 Task: Look for space in Zhengjiatun, China from 9th August, 2023 to 12th August, 2023 for 1 adult in price range Rs.6000 to Rs.15000. Place can be entire place with 1  bedroom having 1 bed and 1 bathroom. Property type can be house, flat, guest house. Amenities needed are: wifi. Booking option can be shelf check-in. Required host language is Chinese (Simplified).
Action: Mouse moved to (587, 81)
Screenshot: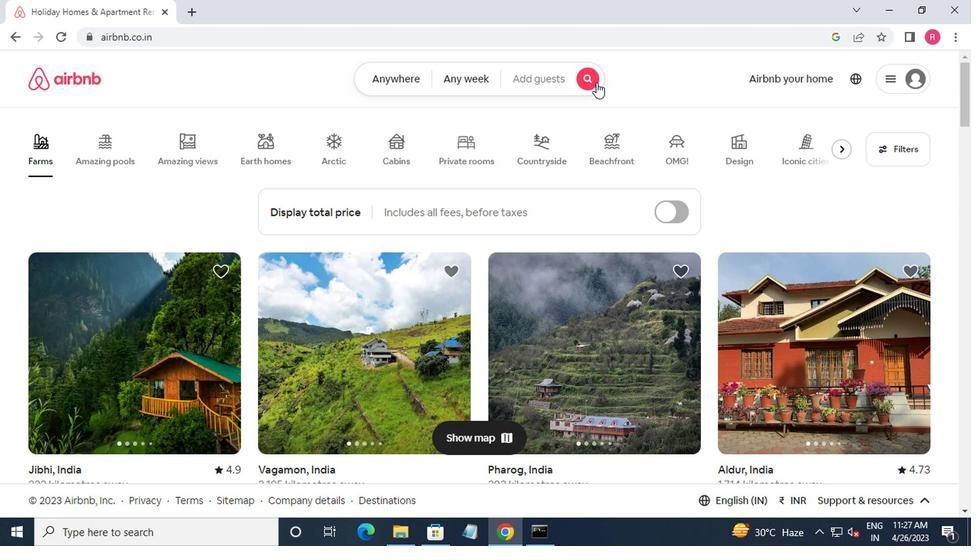 
Action: Mouse pressed left at (587, 81)
Screenshot: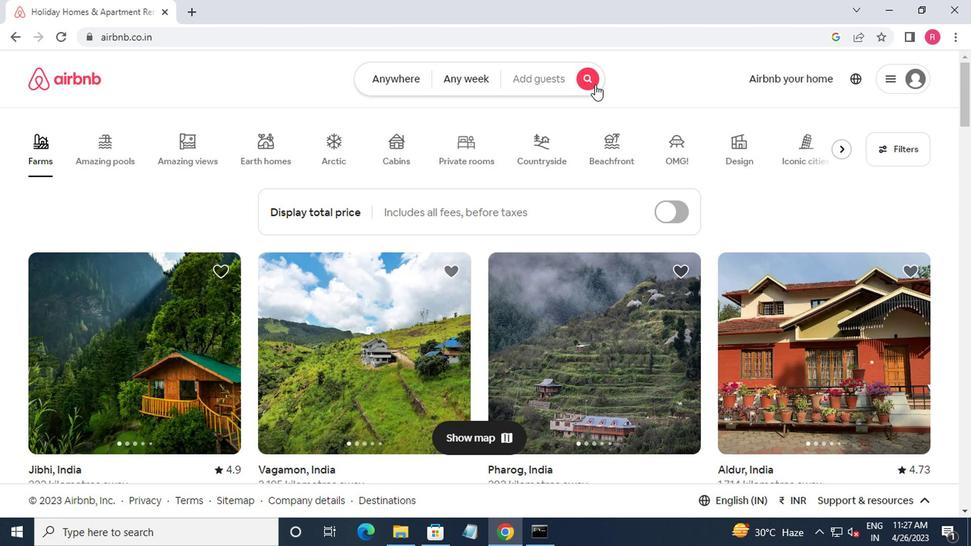 
Action: Mouse moved to (351, 128)
Screenshot: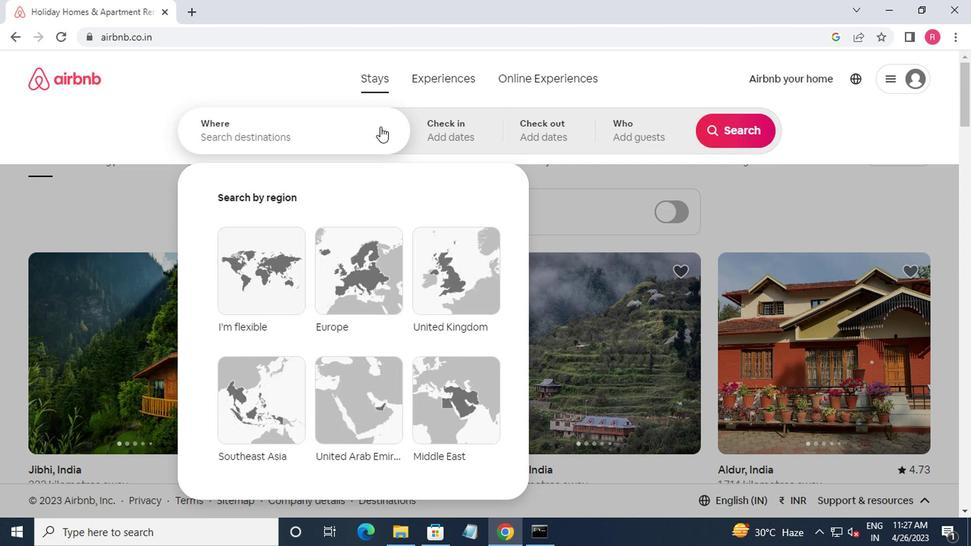 
Action: Mouse pressed left at (351, 128)
Screenshot: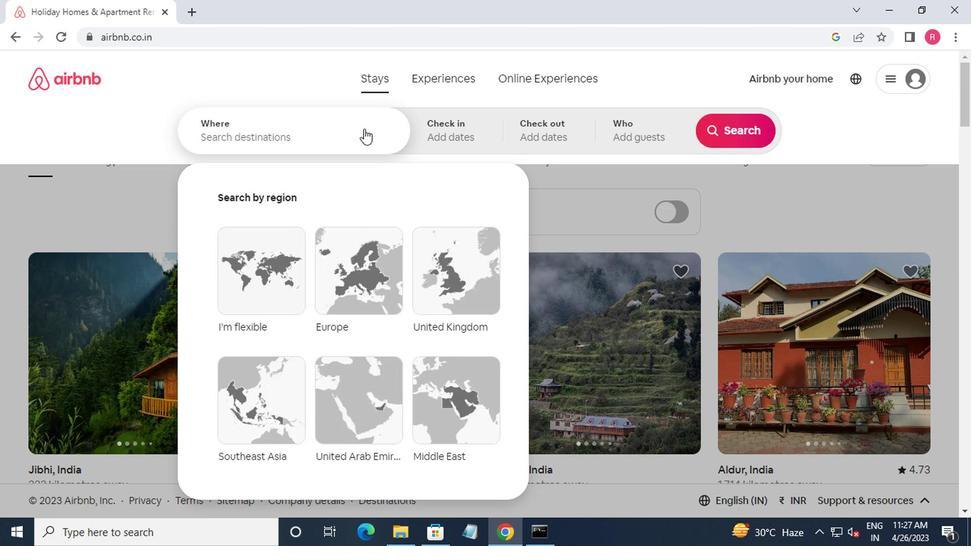 
Action: Mouse moved to (343, 133)
Screenshot: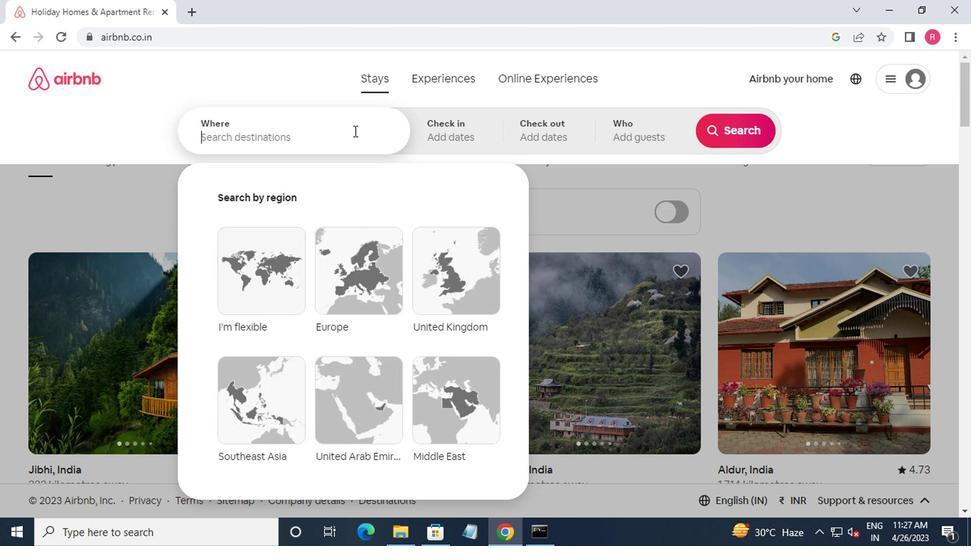 
Action: Key pressed <Key.shift><Key.shift>ZHENGJIATUN,CHINA<Key.enter>
Screenshot: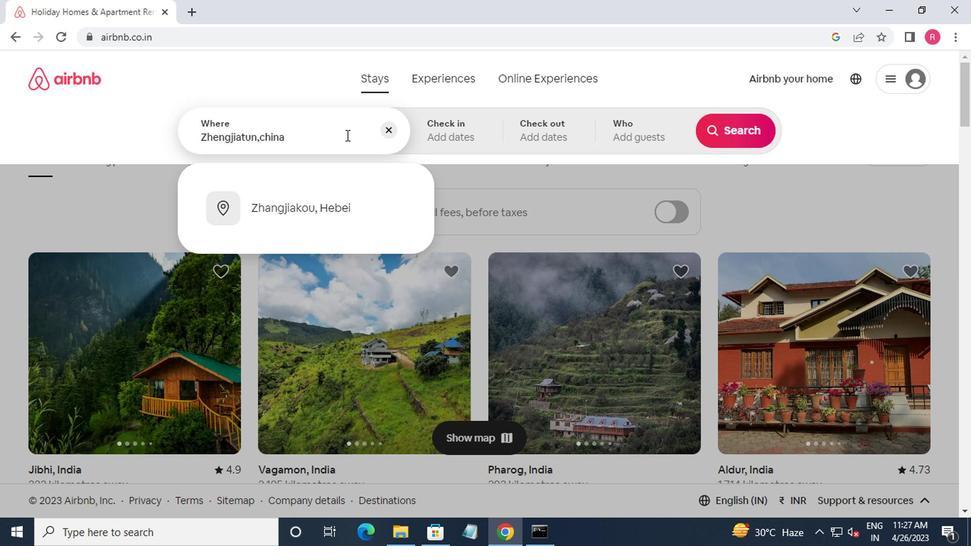 
Action: Mouse moved to (720, 243)
Screenshot: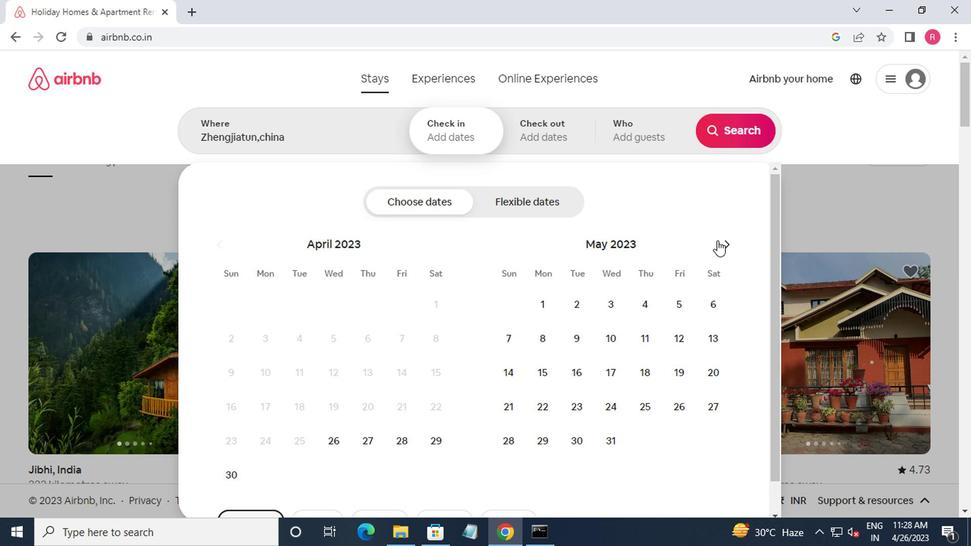 
Action: Mouse pressed left at (720, 243)
Screenshot: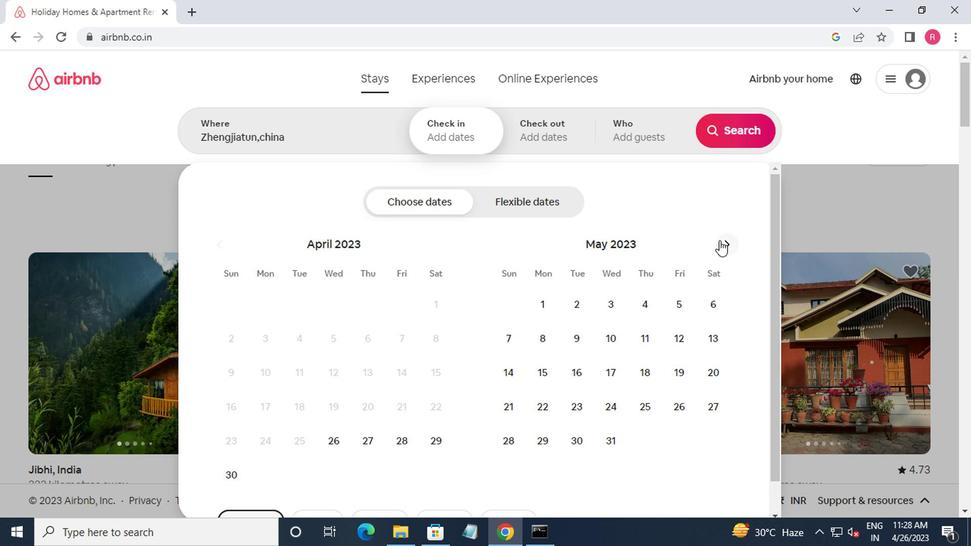 
Action: Mouse moved to (720, 243)
Screenshot: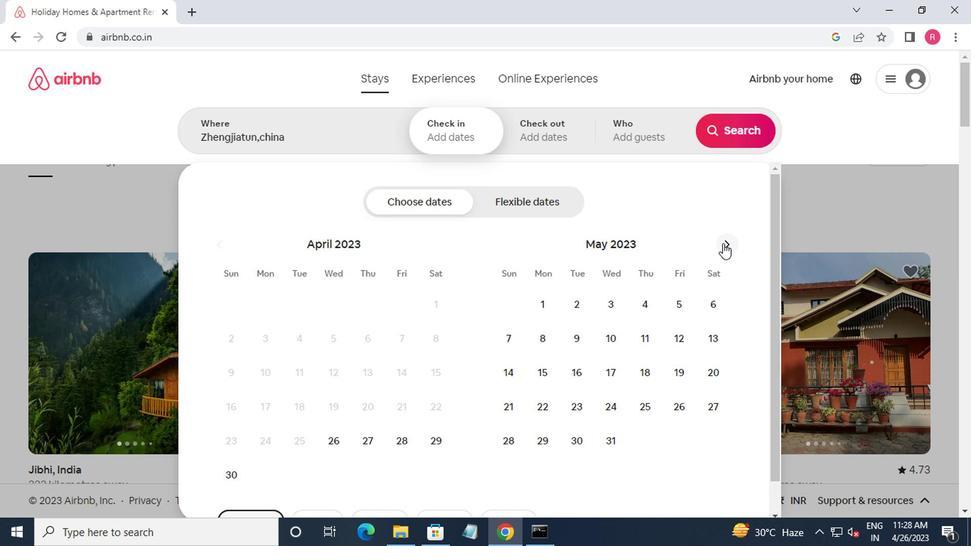 
Action: Mouse pressed left at (720, 243)
Screenshot: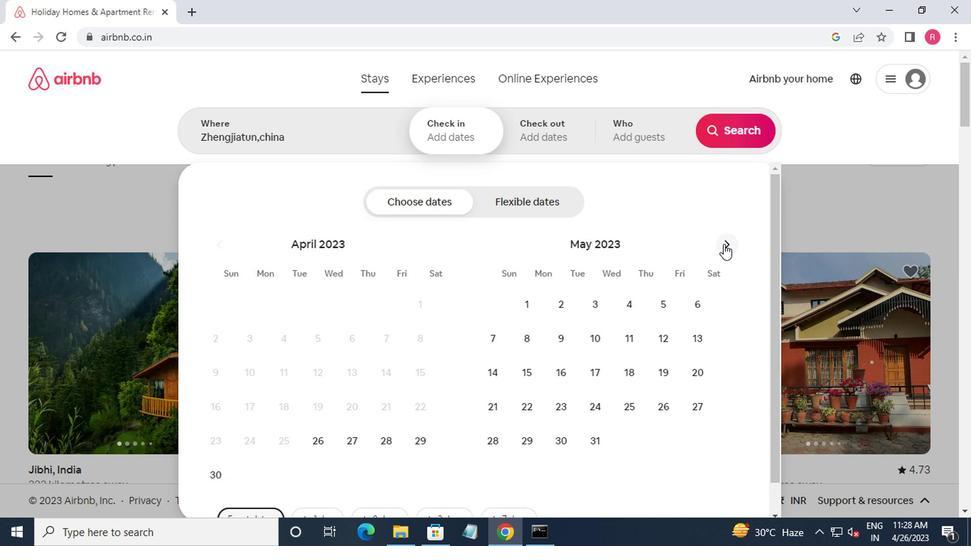 
Action: Mouse pressed left at (720, 243)
Screenshot: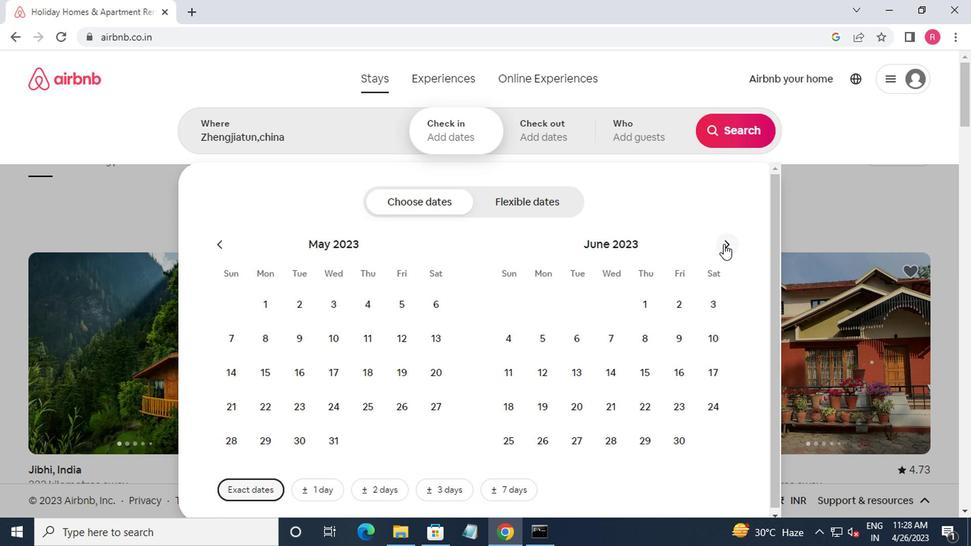 
Action: Mouse moved to (612, 338)
Screenshot: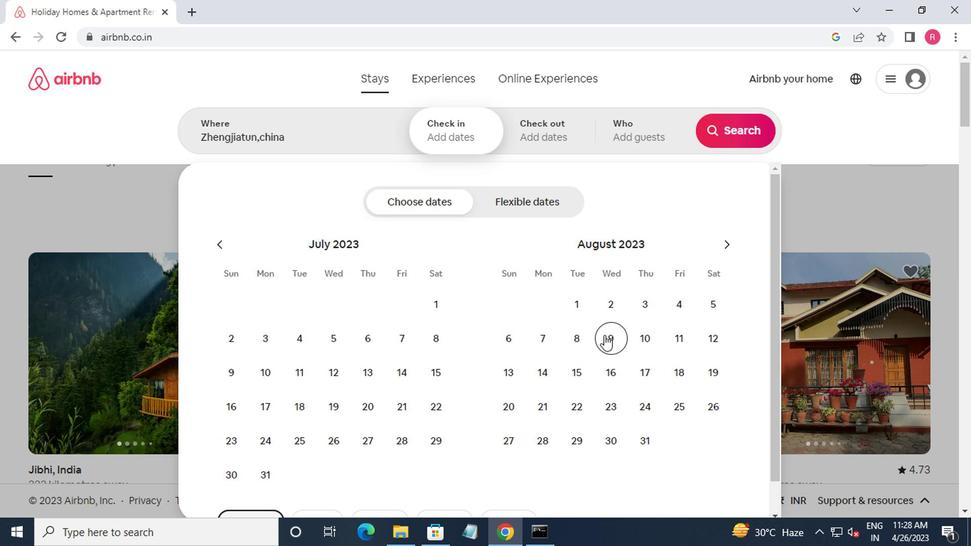 
Action: Mouse pressed left at (612, 338)
Screenshot: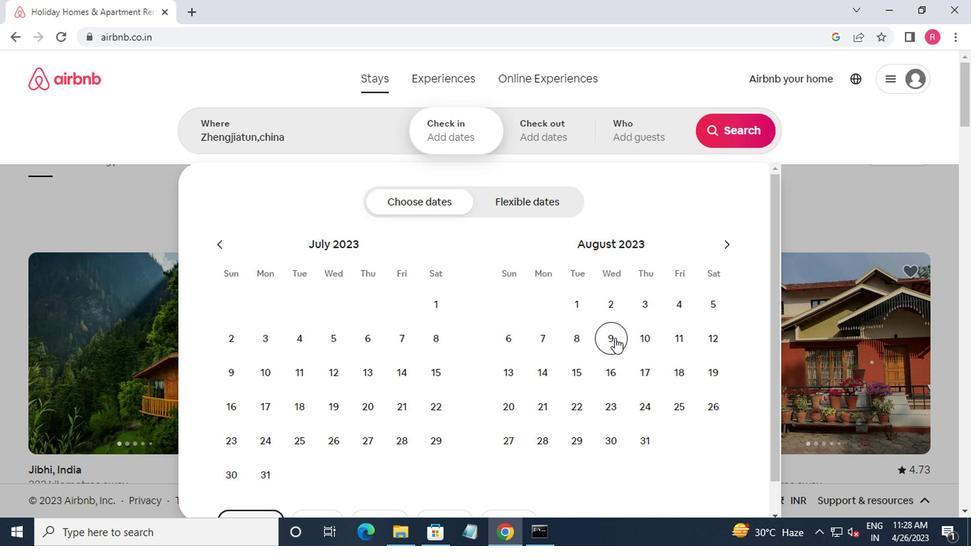 
Action: Mouse moved to (715, 347)
Screenshot: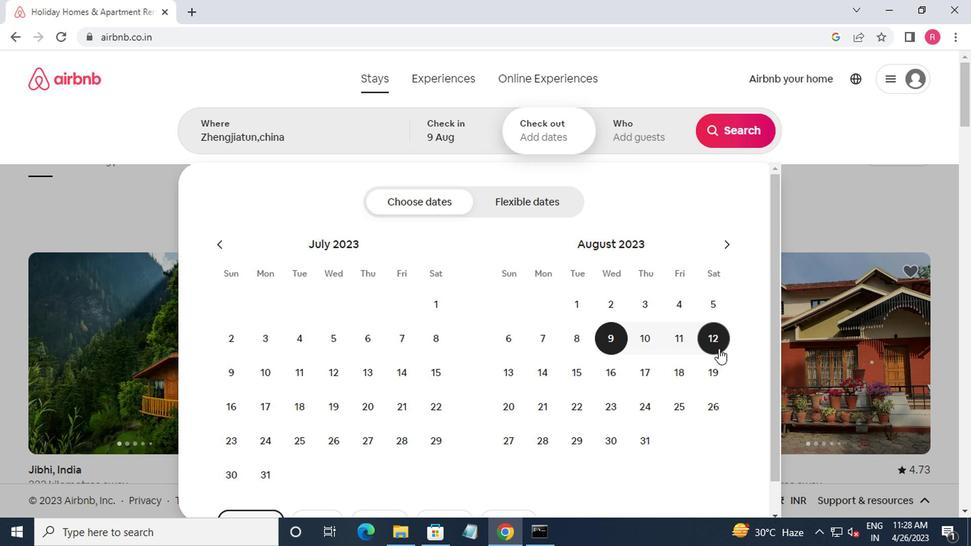
Action: Mouse pressed left at (715, 347)
Screenshot: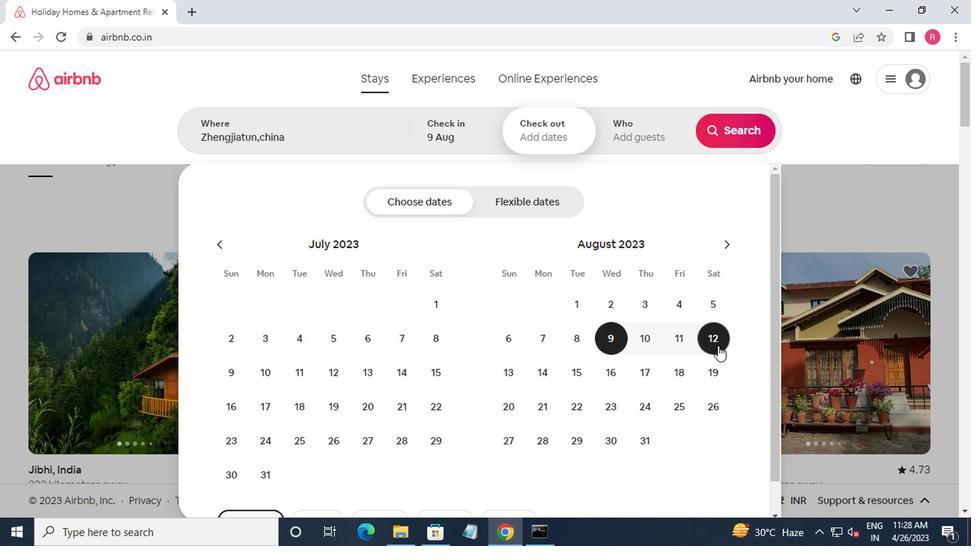 
Action: Mouse moved to (644, 144)
Screenshot: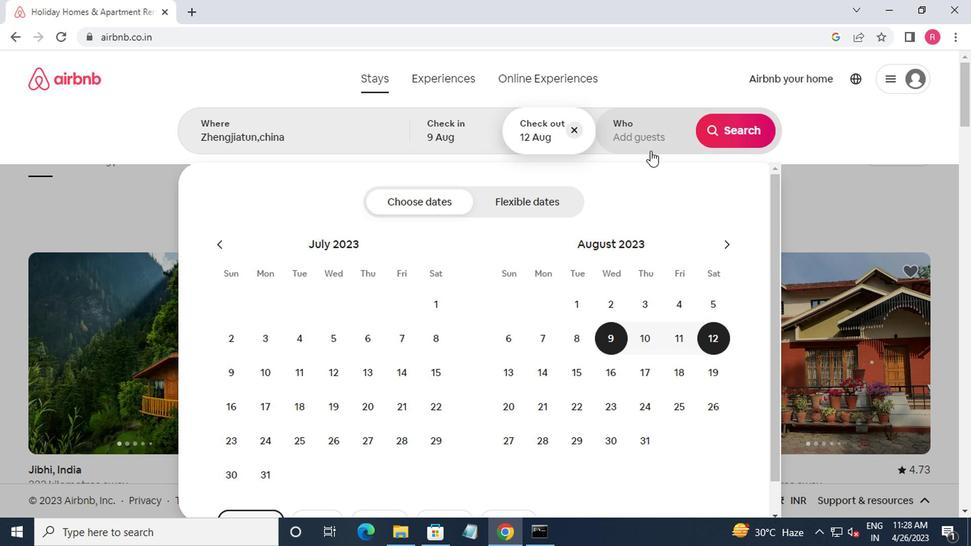 
Action: Mouse pressed left at (644, 144)
Screenshot: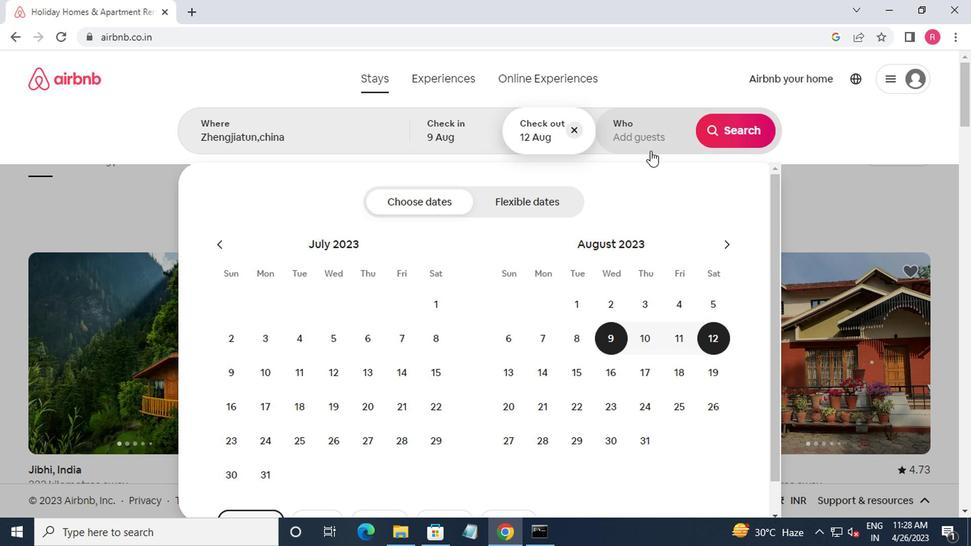 
Action: Mouse moved to (734, 214)
Screenshot: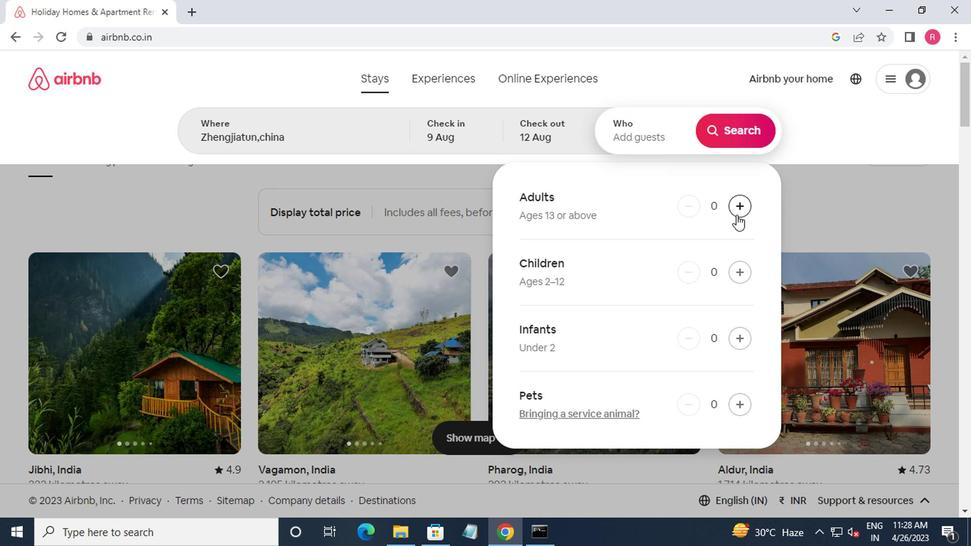 
Action: Mouse pressed left at (734, 214)
Screenshot: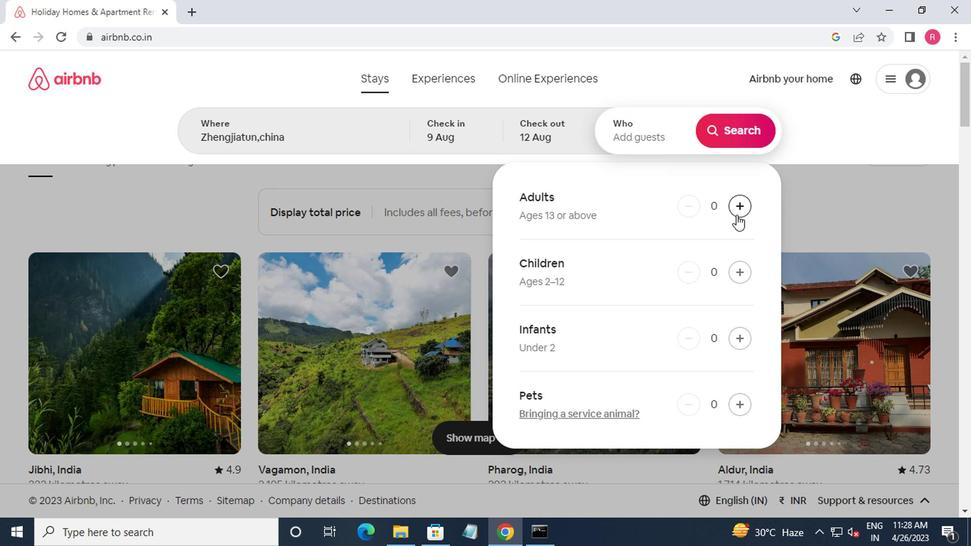 
Action: Mouse moved to (728, 130)
Screenshot: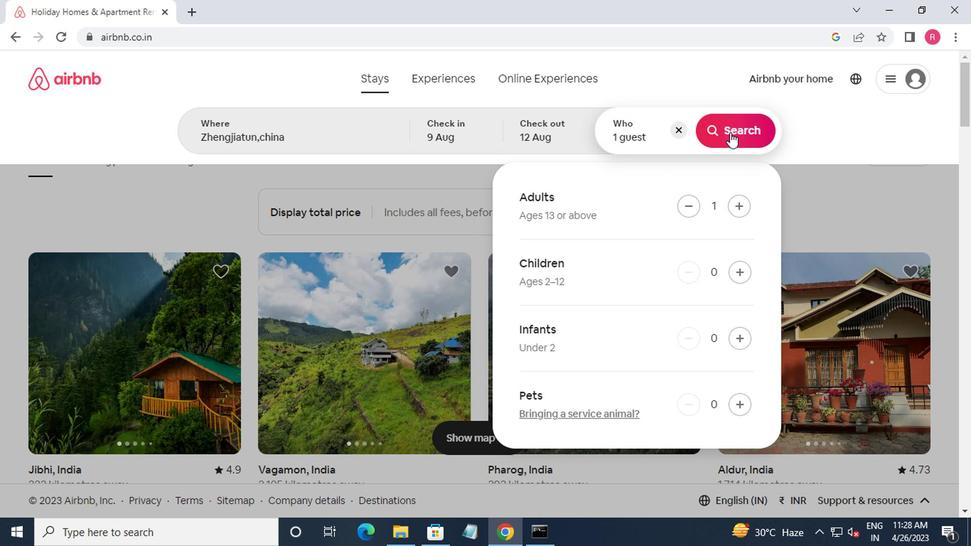 
Action: Mouse pressed left at (728, 130)
Screenshot: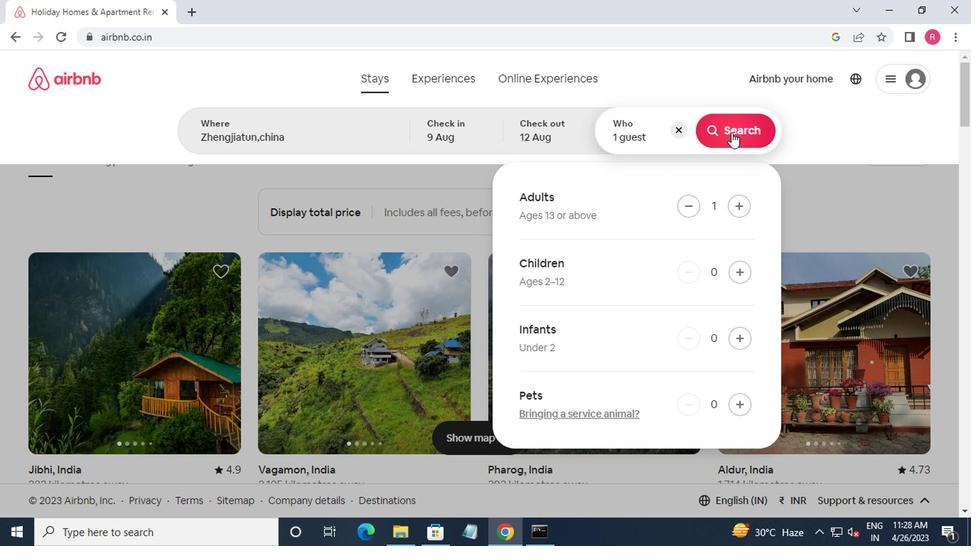 
Action: Mouse moved to (884, 137)
Screenshot: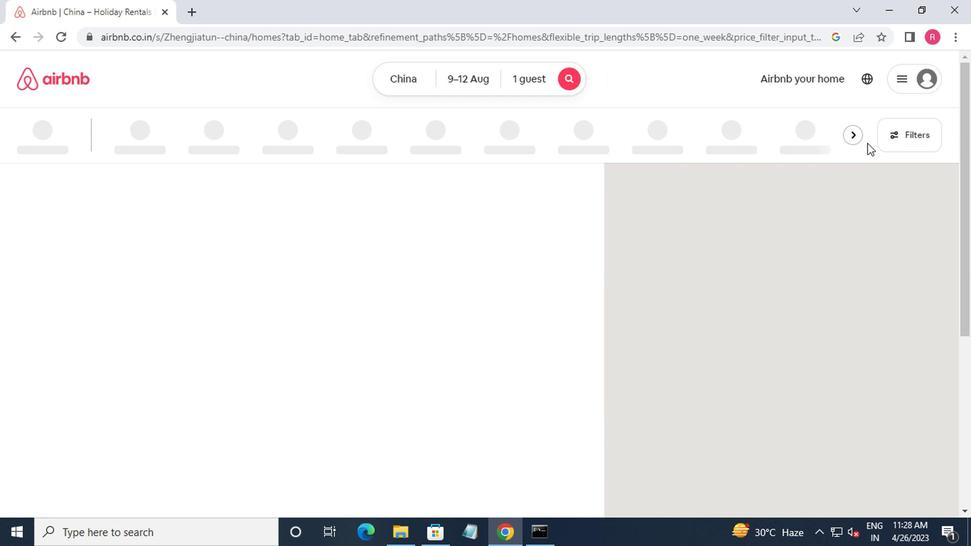 
Action: Mouse pressed left at (884, 137)
Screenshot: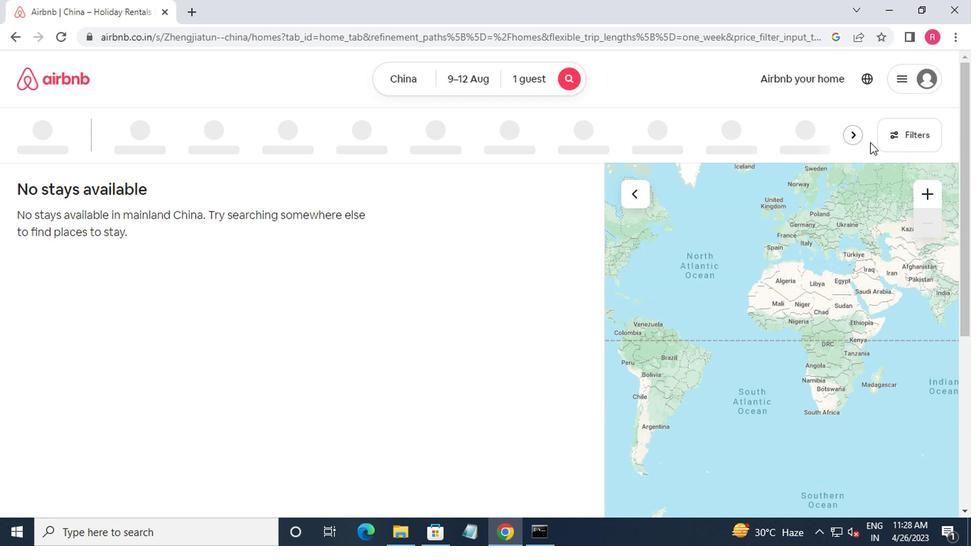 
Action: Mouse moved to (389, 215)
Screenshot: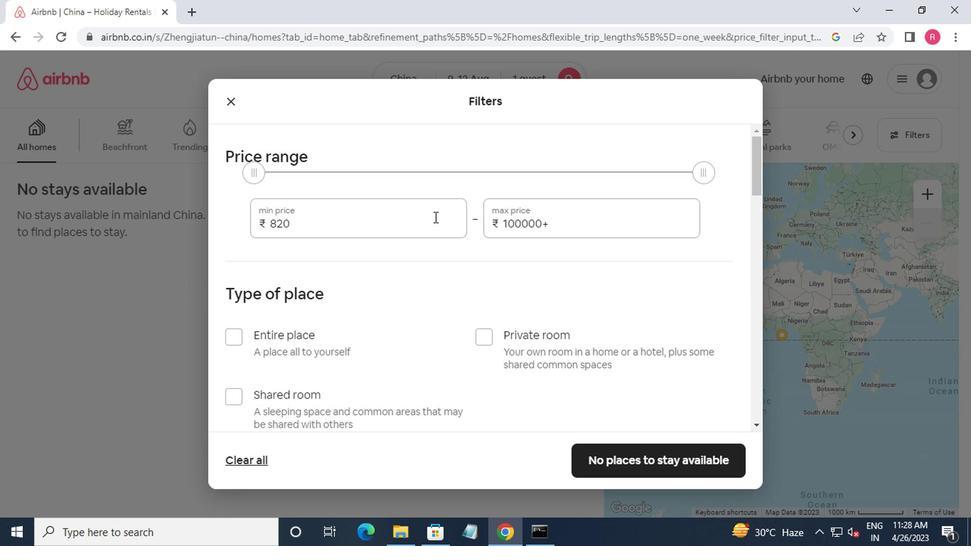 
Action: Mouse pressed left at (389, 215)
Screenshot: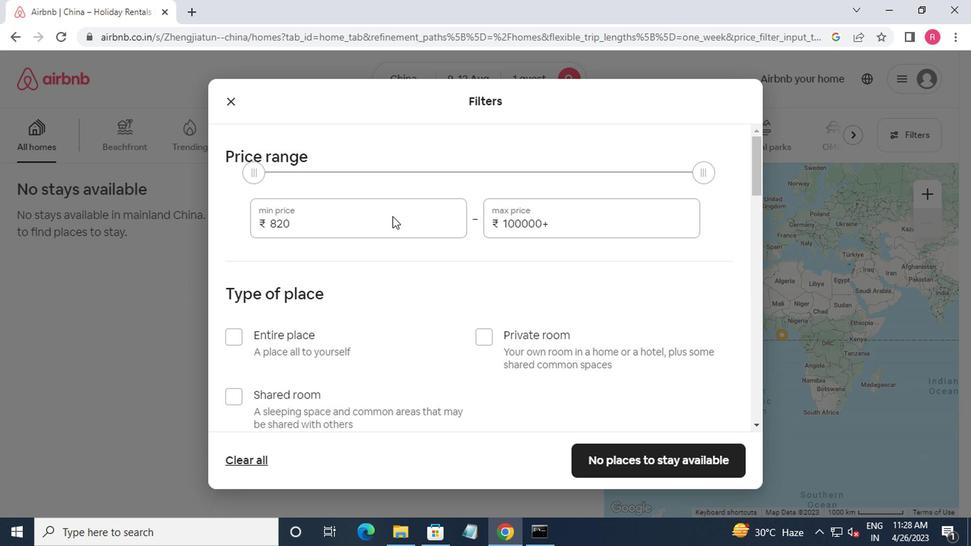 
Action: Mouse moved to (389, 215)
Screenshot: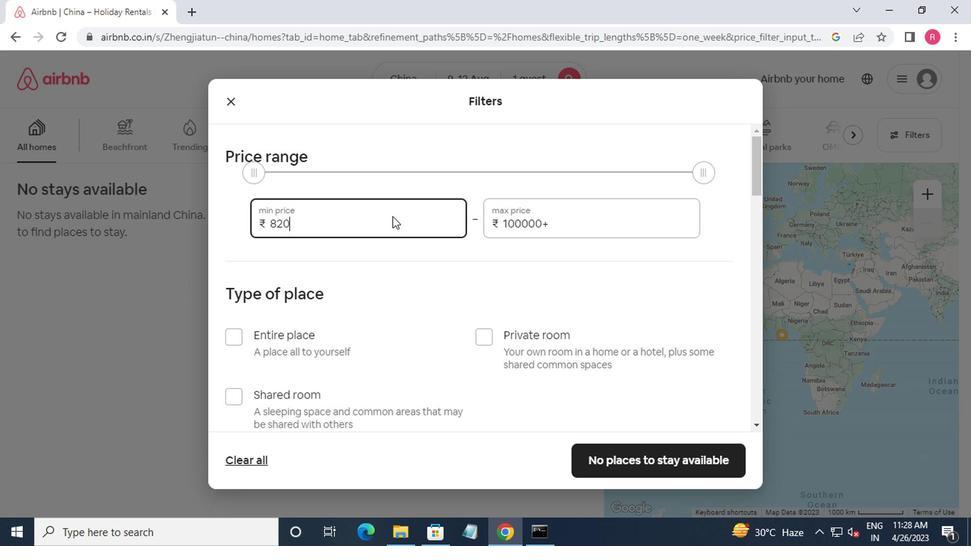 
Action: Key pressed <Key.backspace><Key.backspace><Key.backspace><Key.backspace><Key.backspace>6000<Key.tab>15<Key.backspace><Key.backspace><Key.backspace><Key.backspace><Key.backspace><Key.backspace>5000
Screenshot: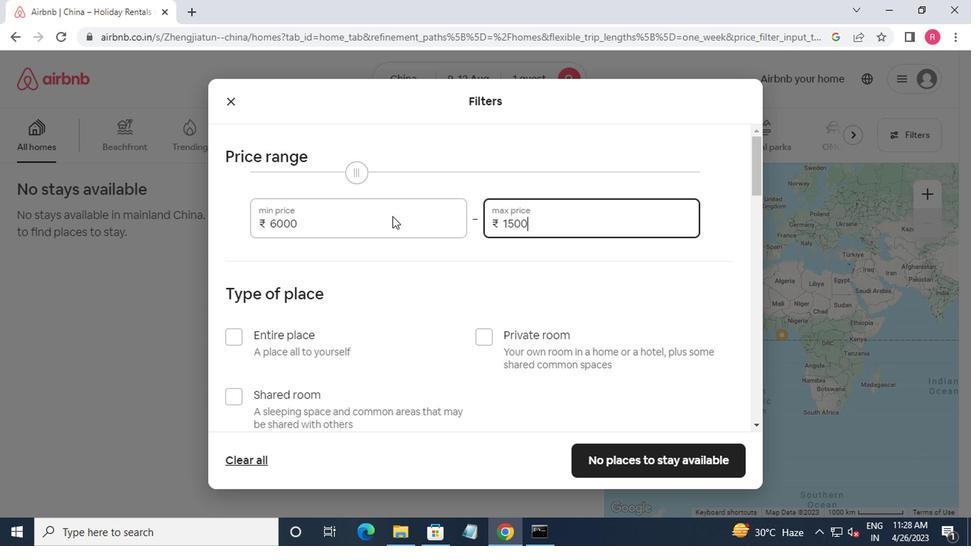 
Action: Mouse moved to (466, 148)
Screenshot: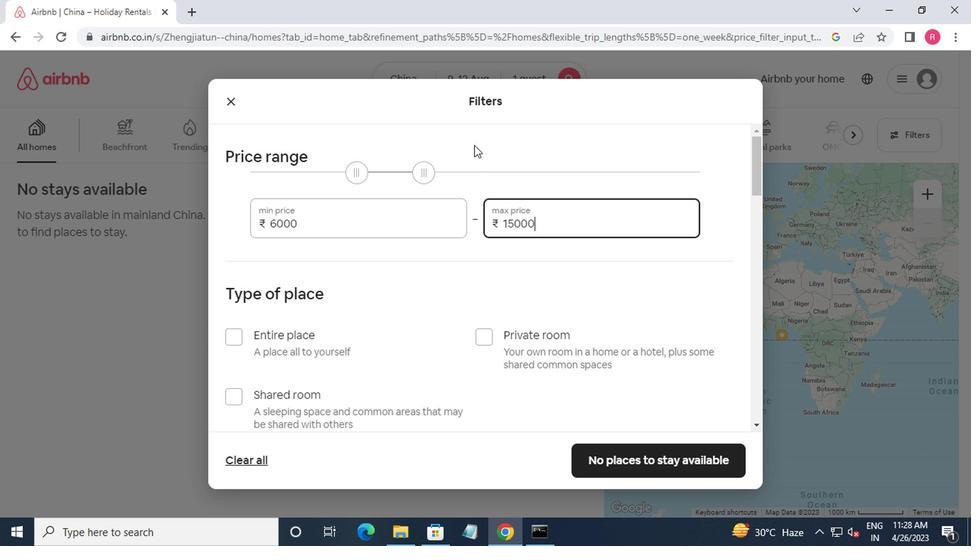 
Action: Mouse scrolled (466, 147) with delta (0, -1)
Screenshot: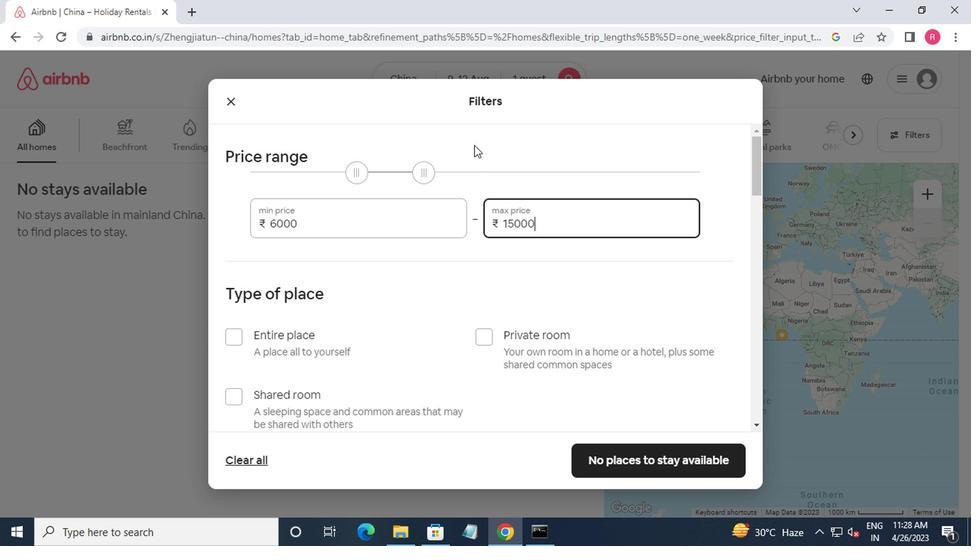 
Action: Mouse moved to (468, 152)
Screenshot: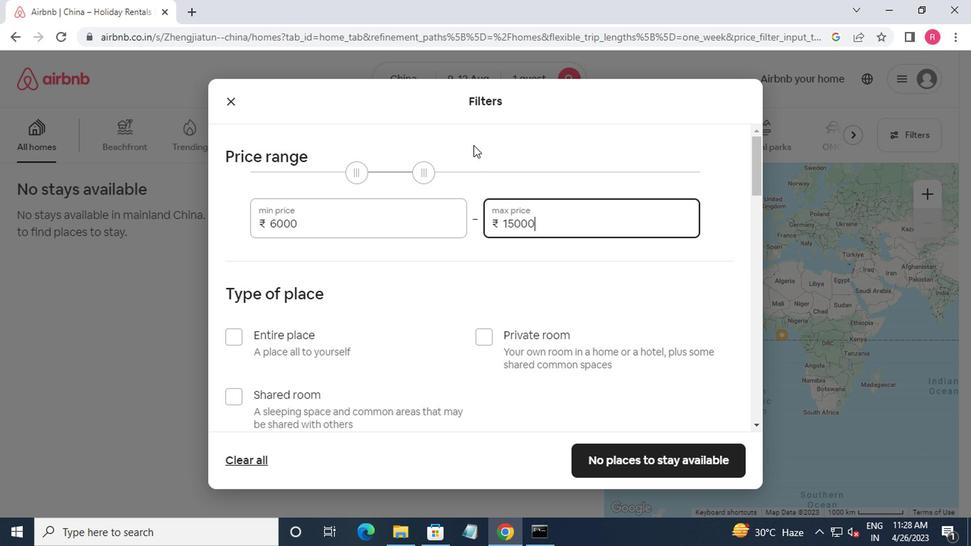 
Action: Mouse scrolled (468, 151) with delta (0, 0)
Screenshot: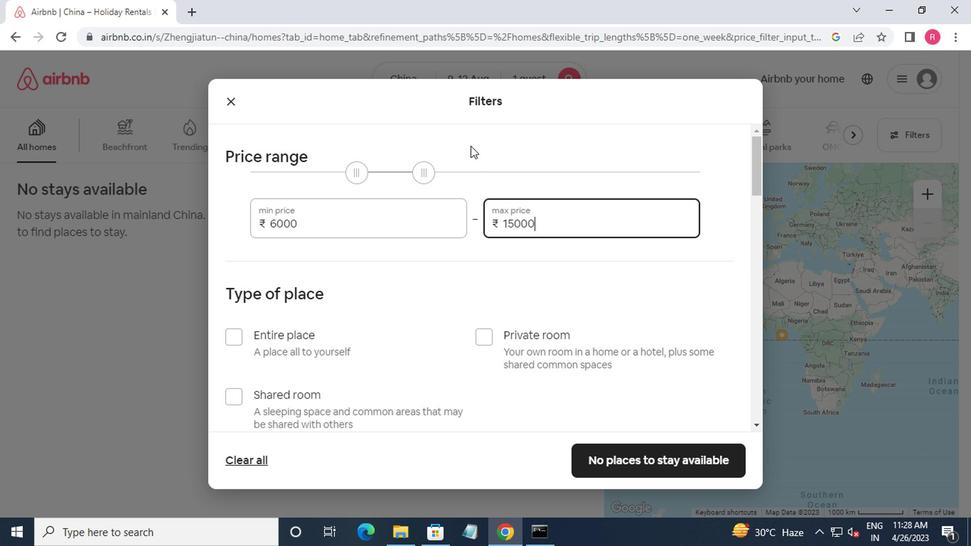 
Action: Mouse moved to (238, 195)
Screenshot: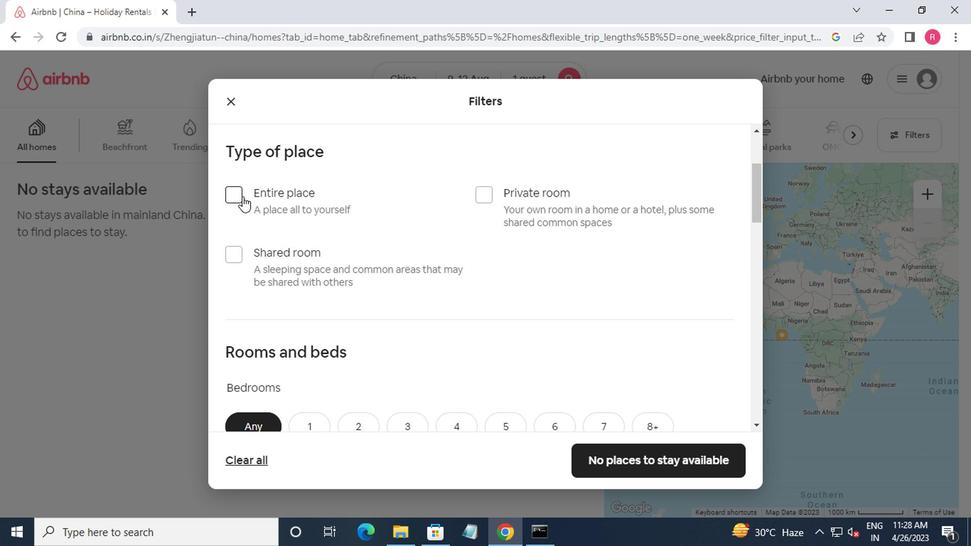 
Action: Mouse pressed left at (238, 195)
Screenshot: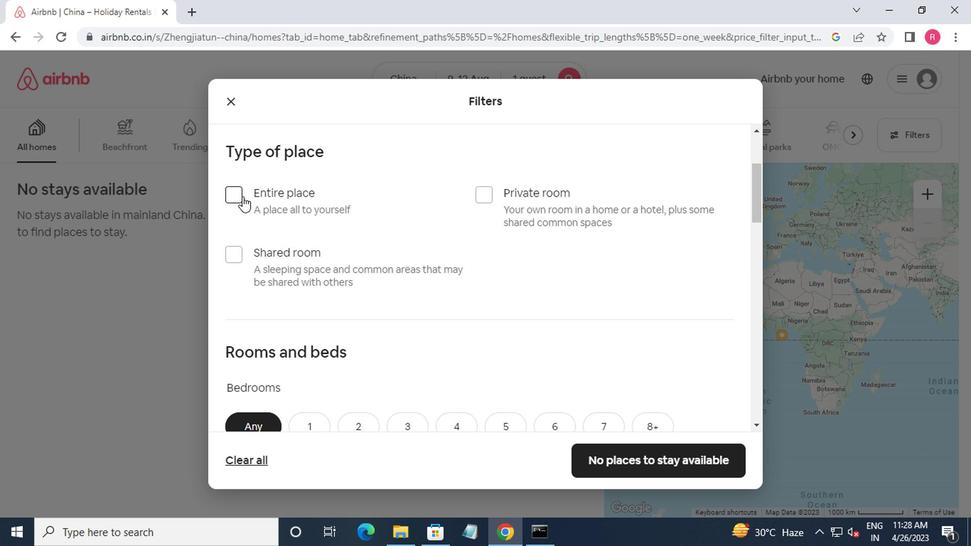 
Action: Mouse moved to (280, 216)
Screenshot: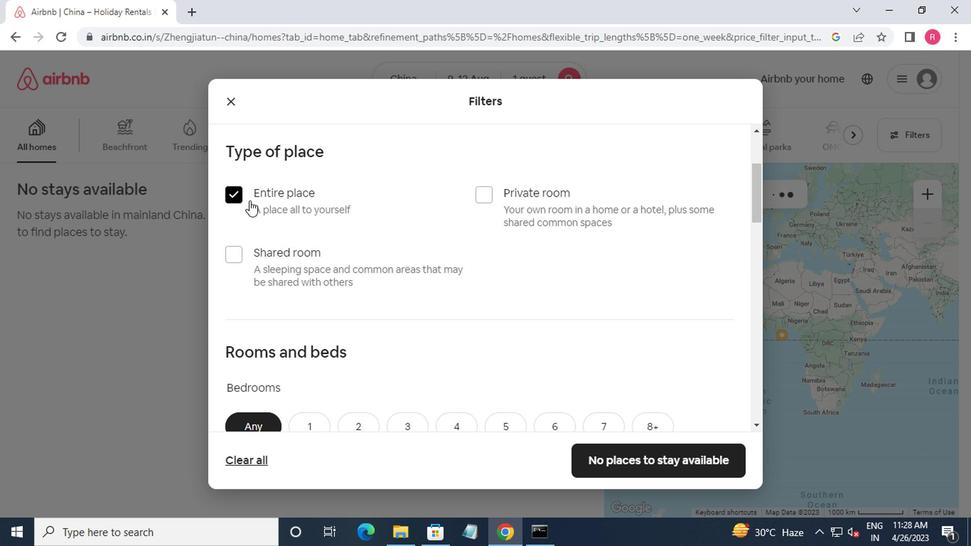 
Action: Mouse scrolled (280, 215) with delta (0, 0)
Screenshot: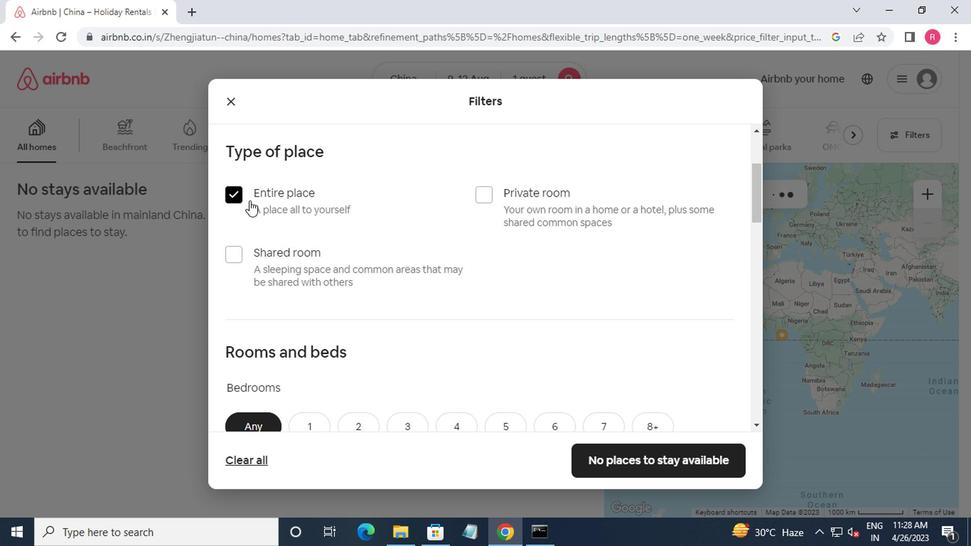 
Action: Mouse moved to (283, 218)
Screenshot: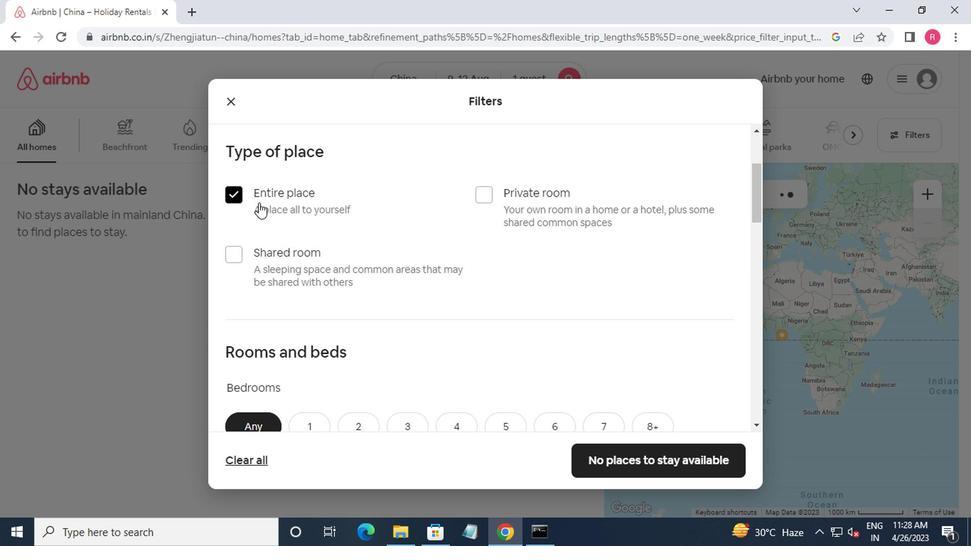 
Action: Mouse scrolled (283, 218) with delta (0, 0)
Screenshot: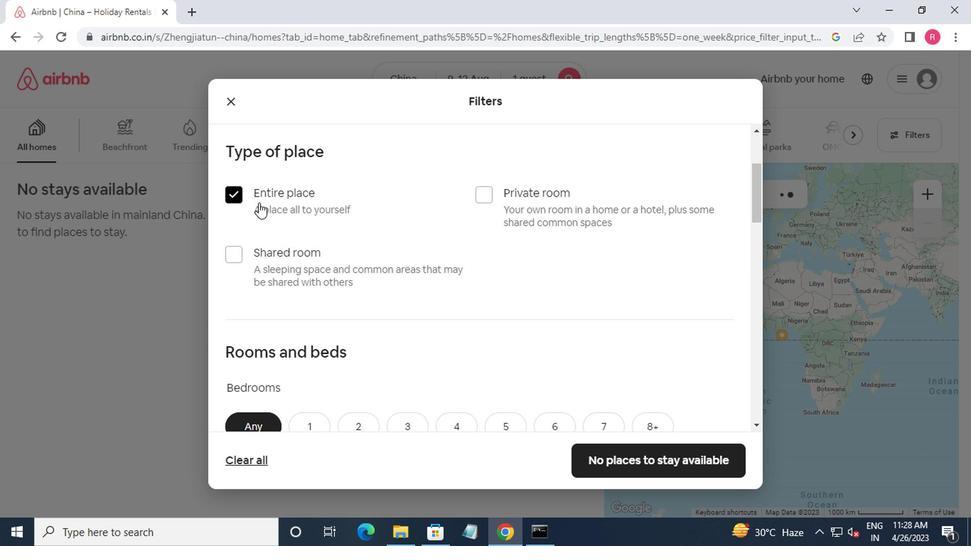 
Action: Mouse moved to (287, 221)
Screenshot: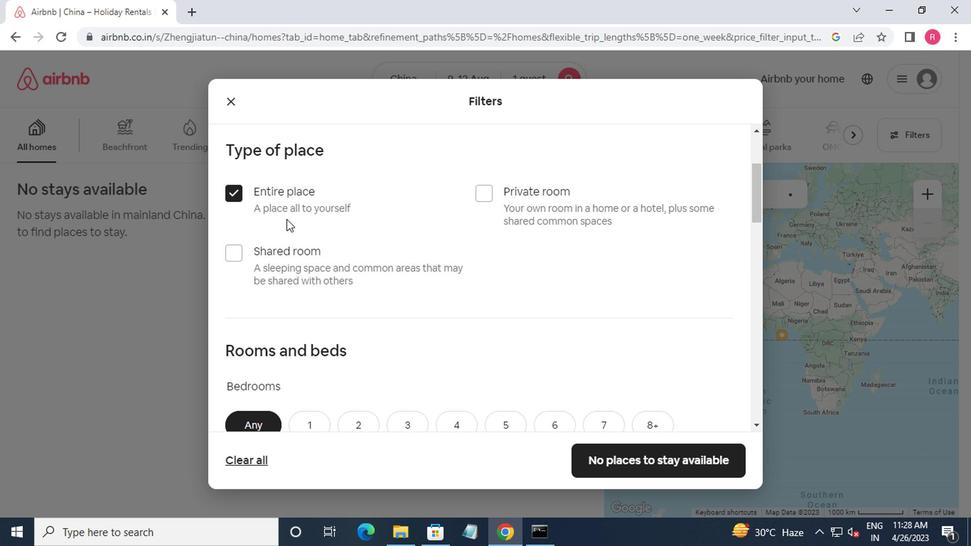 
Action: Mouse scrolled (287, 221) with delta (0, 0)
Screenshot: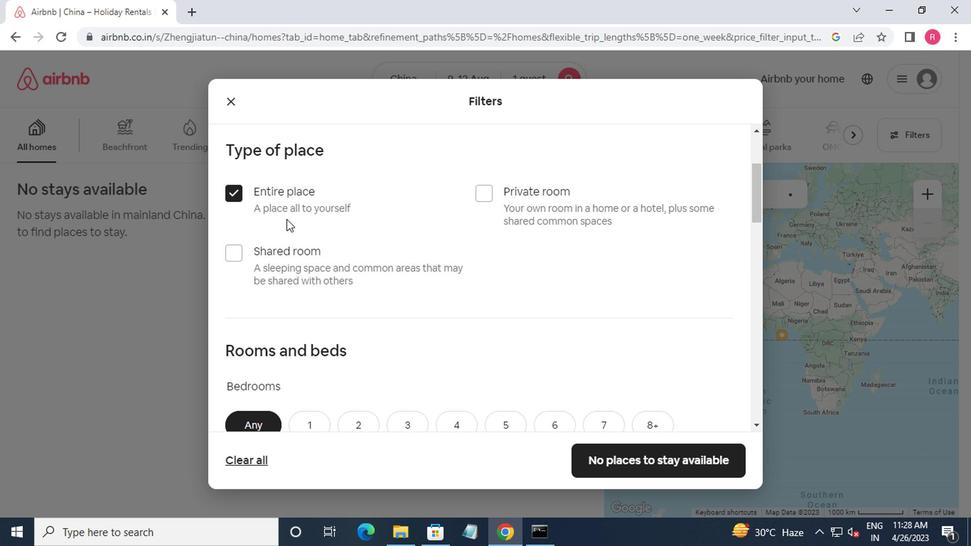 
Action: Mouse moved to (308, 218)
Screenshot: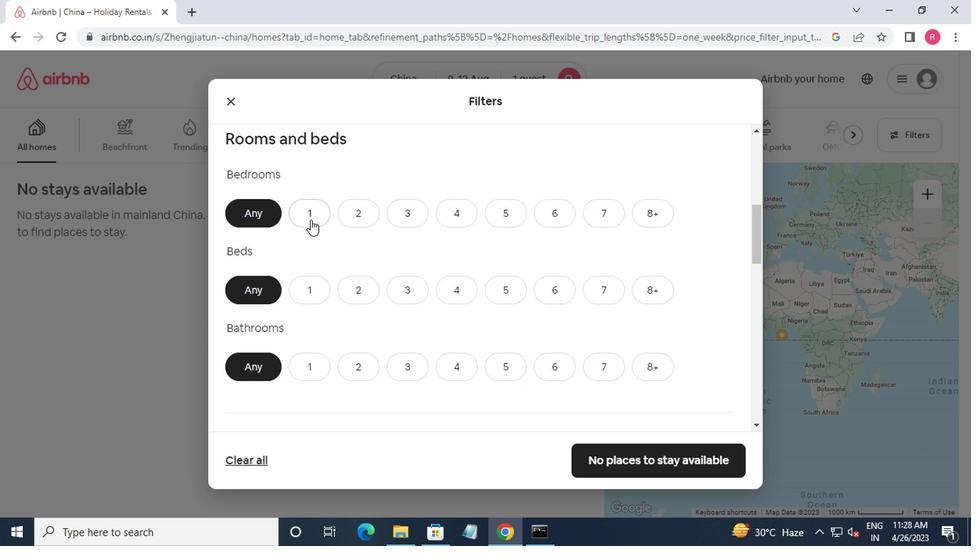 
Action: Mouse pressed left at (308, 218)
Screenshot: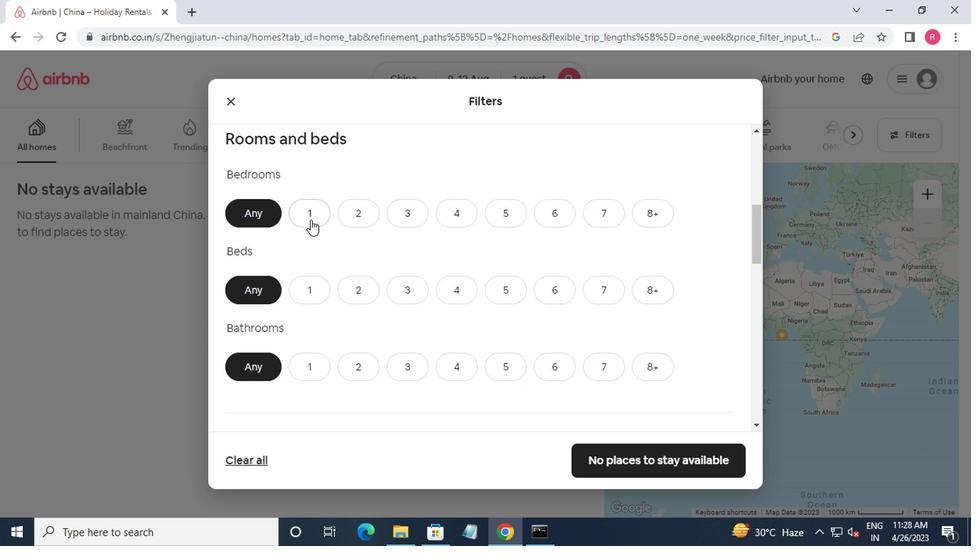 
Action: Mouse moved to (315, 240)
Screenshot: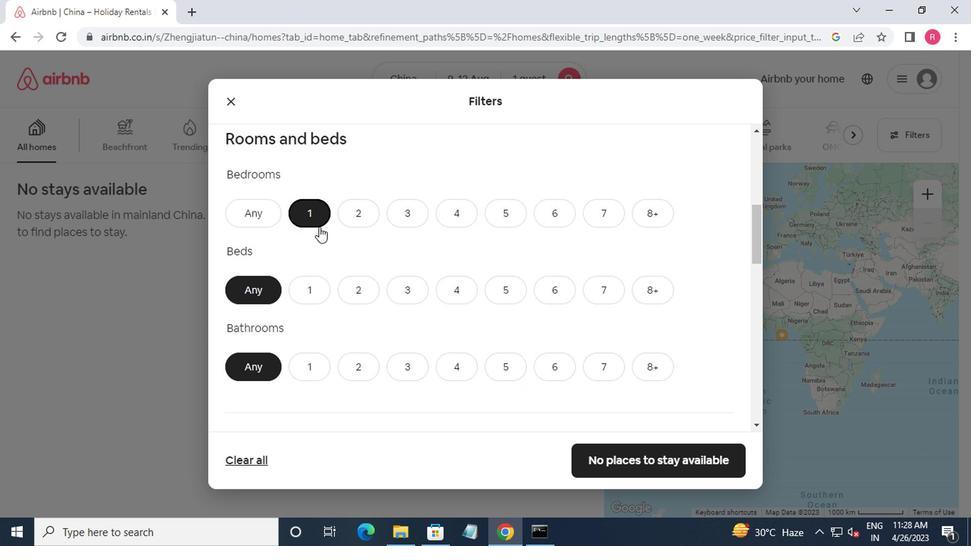 
Action: Mouse scrolled (315, 240) with delta (0, 0)
Screenshot: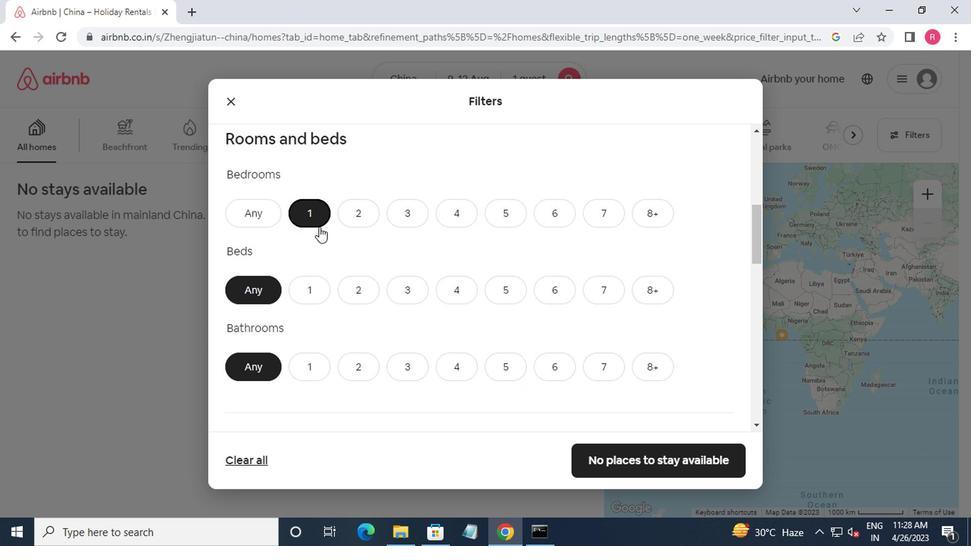 
Action: Mouse moved to (315, 253)
Screenshot: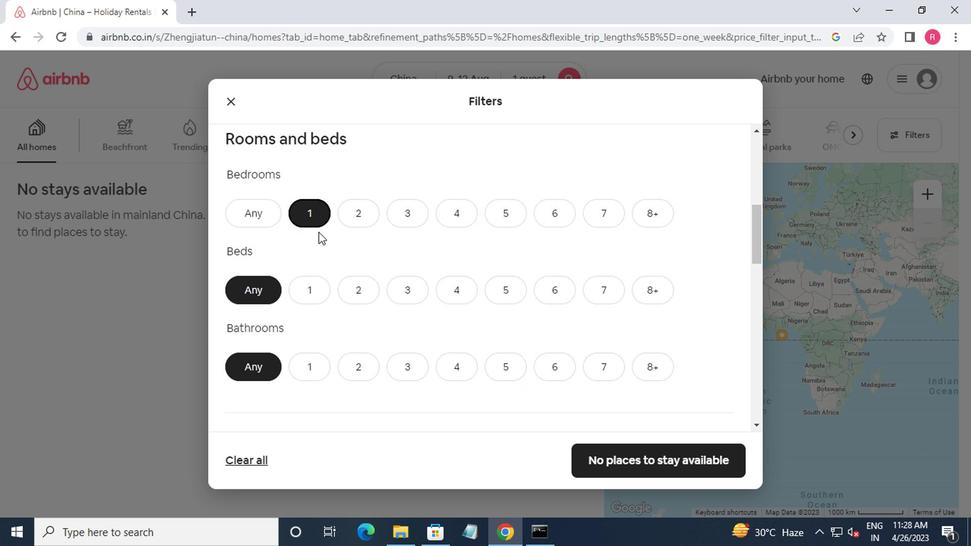 
Action: Mouse scrolled (315, 252) with delta (0, -1)
Screenshot: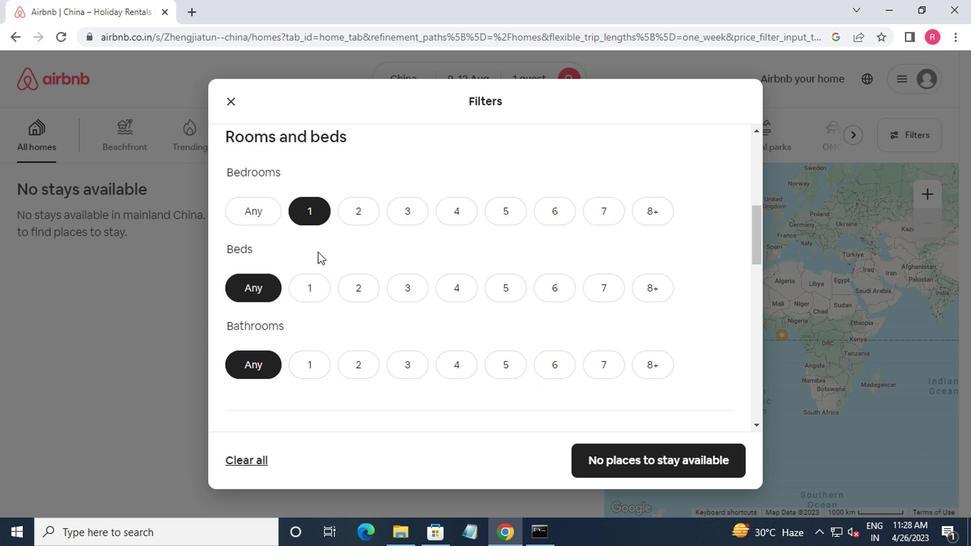 
Action: Mouse moved to (309, 156)
Screenshot: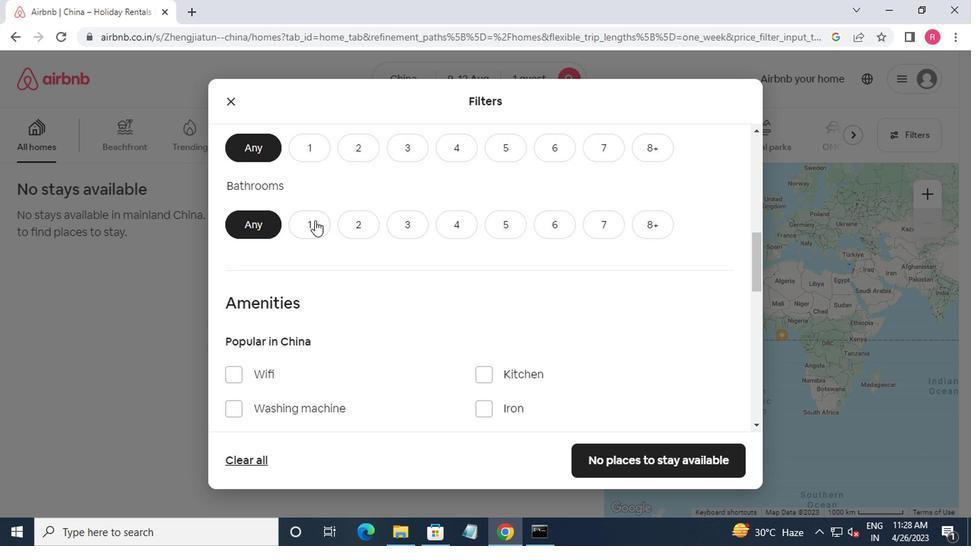 
Action: Mouse pressed left at (309, 156)
Screenshot: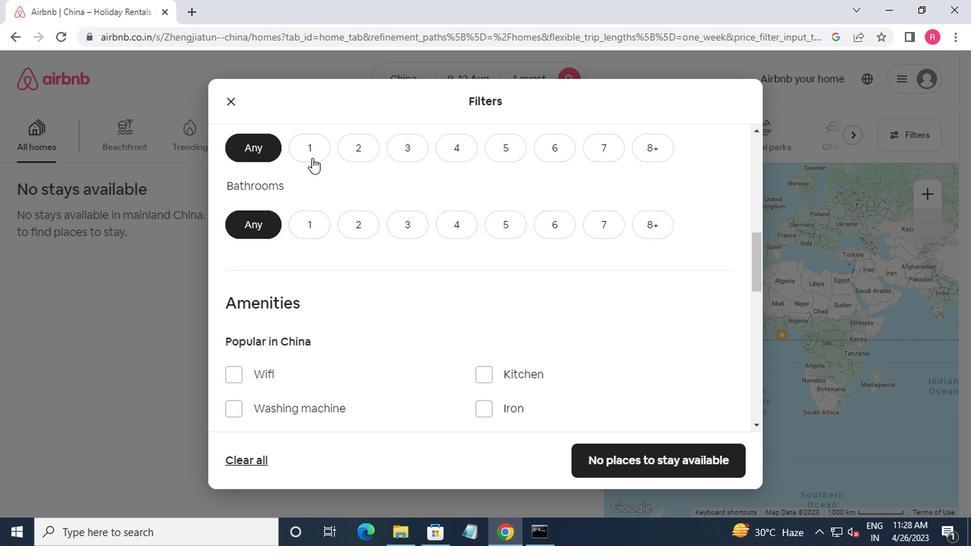 
Action: Mouse moved to (307, 223)
Screenshot: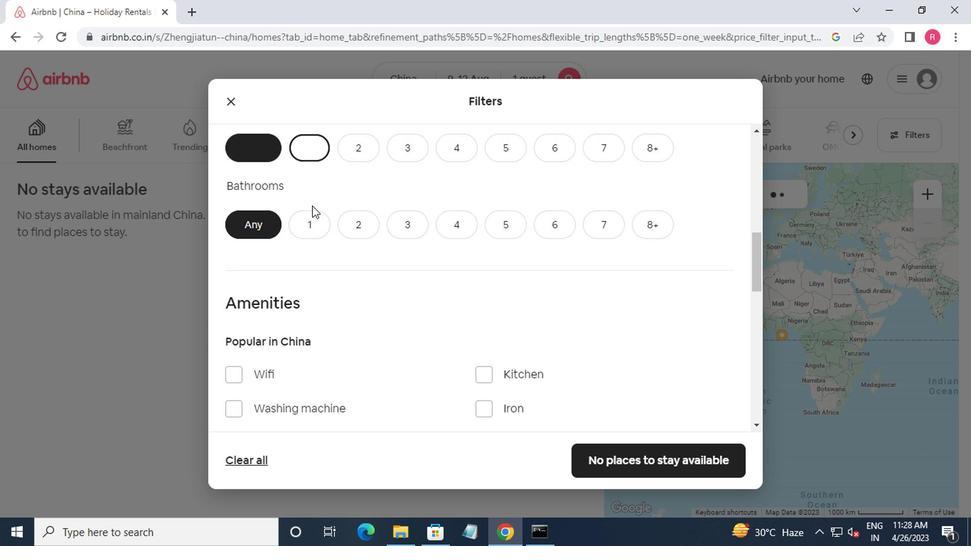 
Action: Mouse pressed left at (307, 223)
Screenshot: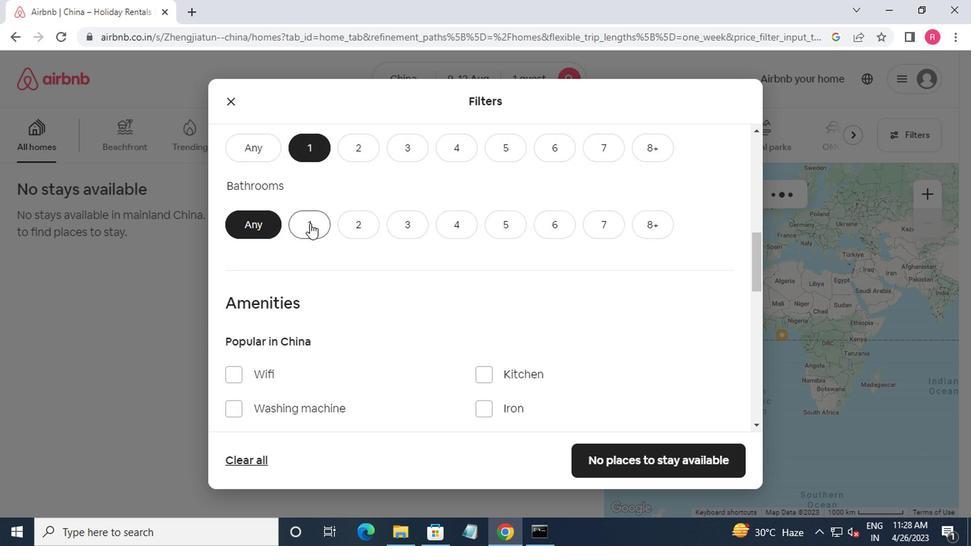 
Action: Mouse moved to (313, 228)
Screenshot: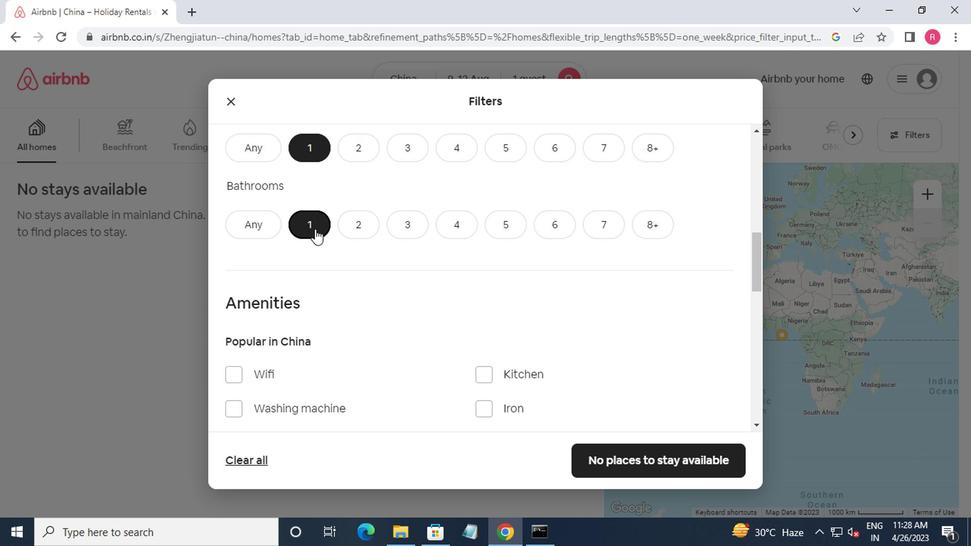 
Action: Mouse scrolled (313, 228) with delta (0, 0)
Screenshot: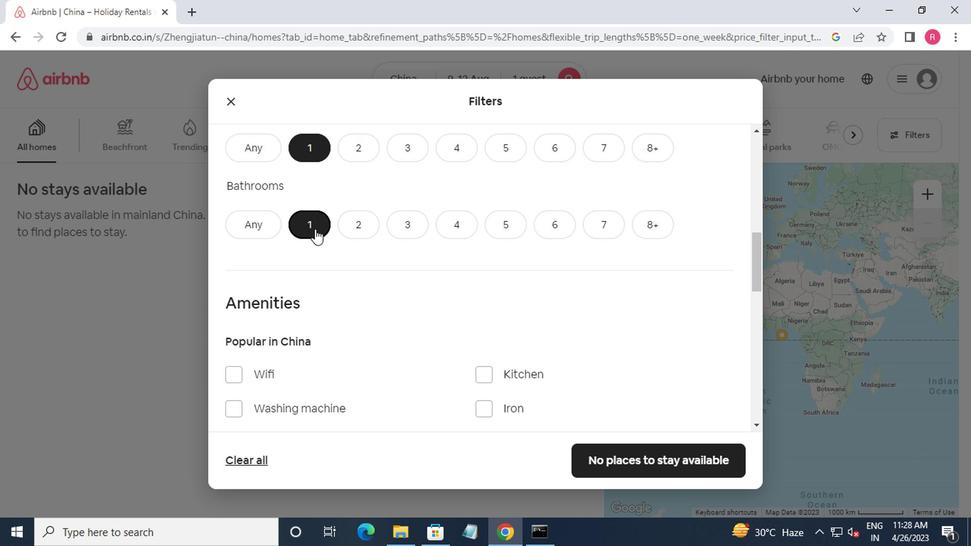 
Action: Mouse moved to (234, 304)
Screenshot: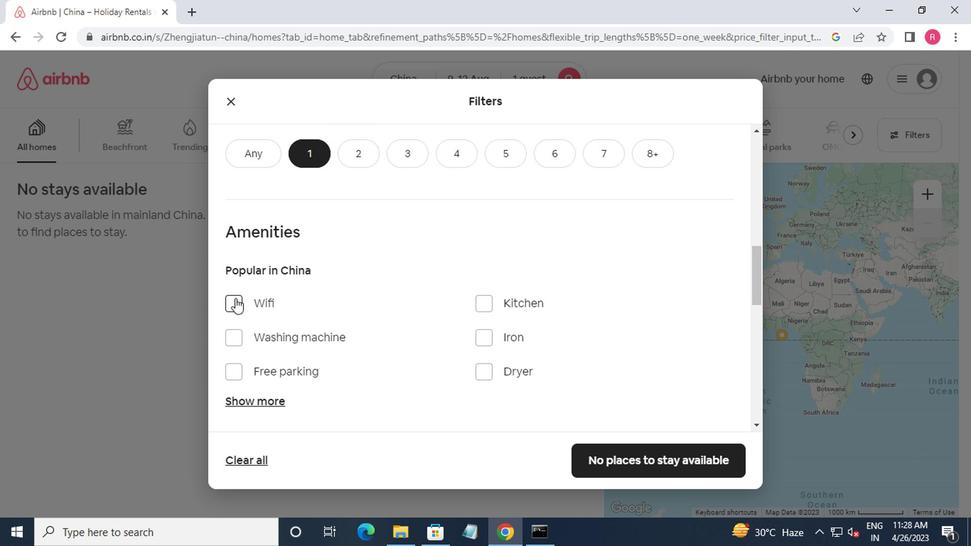 
Action: Mouse pressed left at (234, 304)
Screenshot: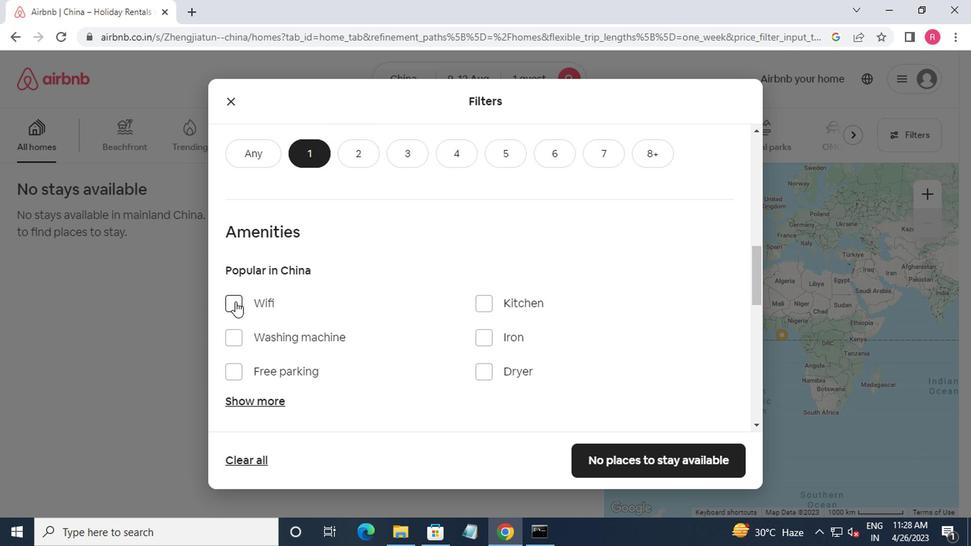 
Action: Mouse moved to (269, 283)
Screenshot: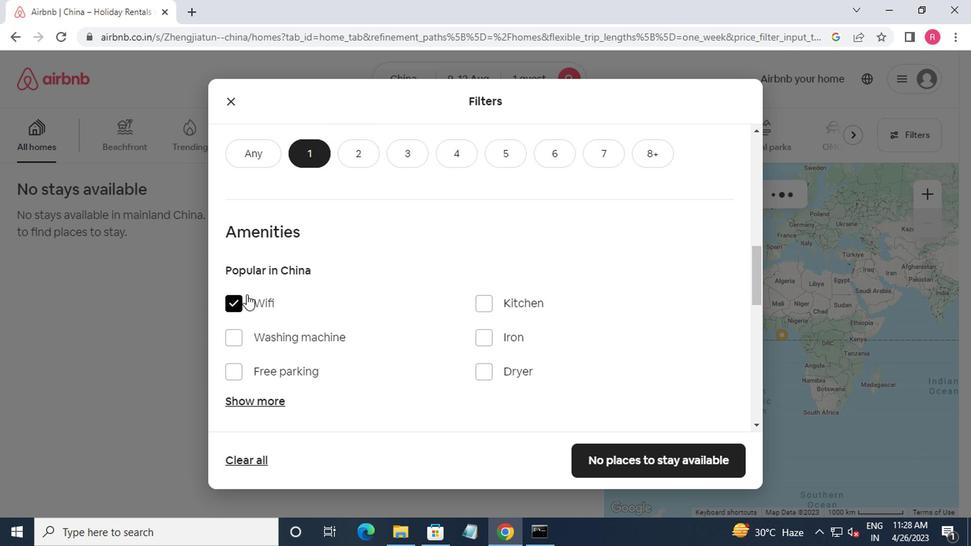 
Action: Mouse scrolled (269, 282) with delta (0, -1)
Screenshot: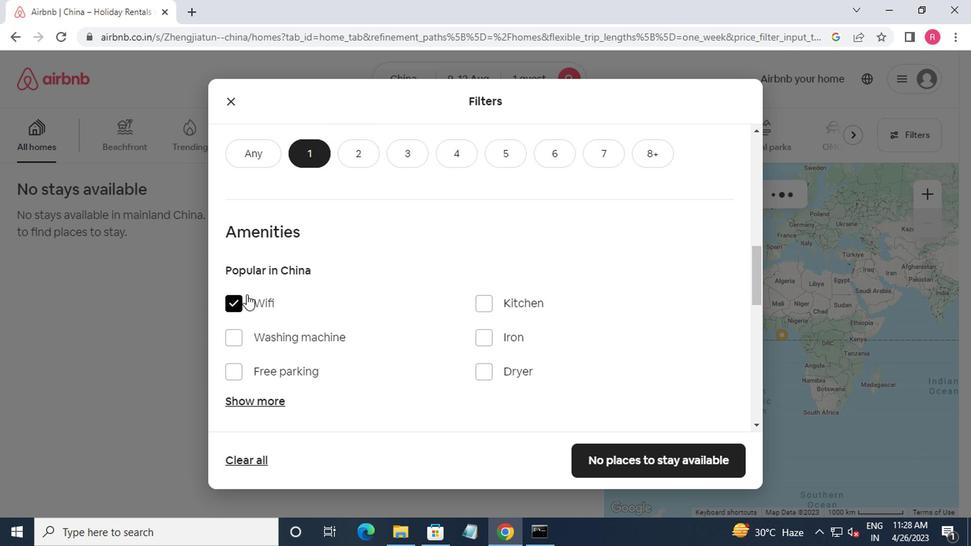
Action: Mouse moved to (318, 277)
Screenshot: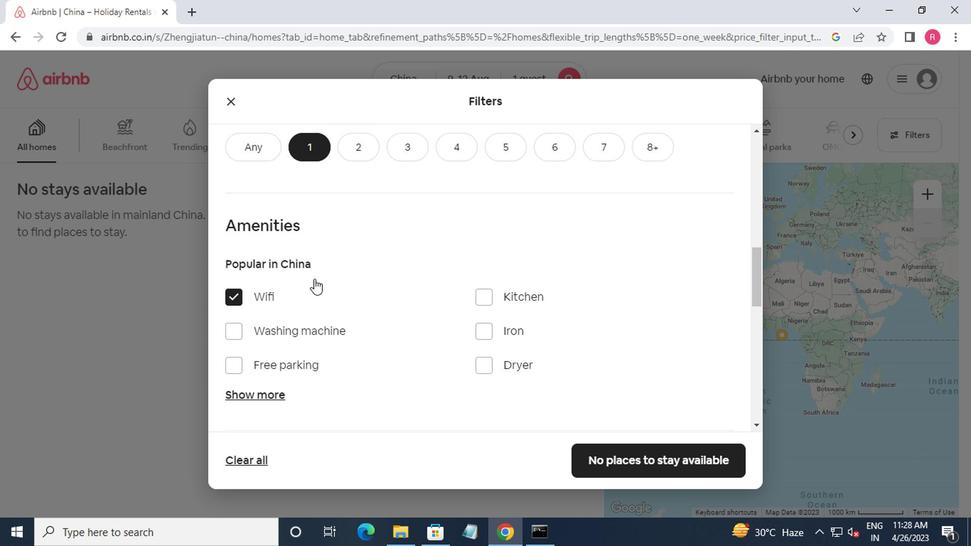 
Action: Mouse scrolled (318, 276) with delta (0, -1)
Screenshot: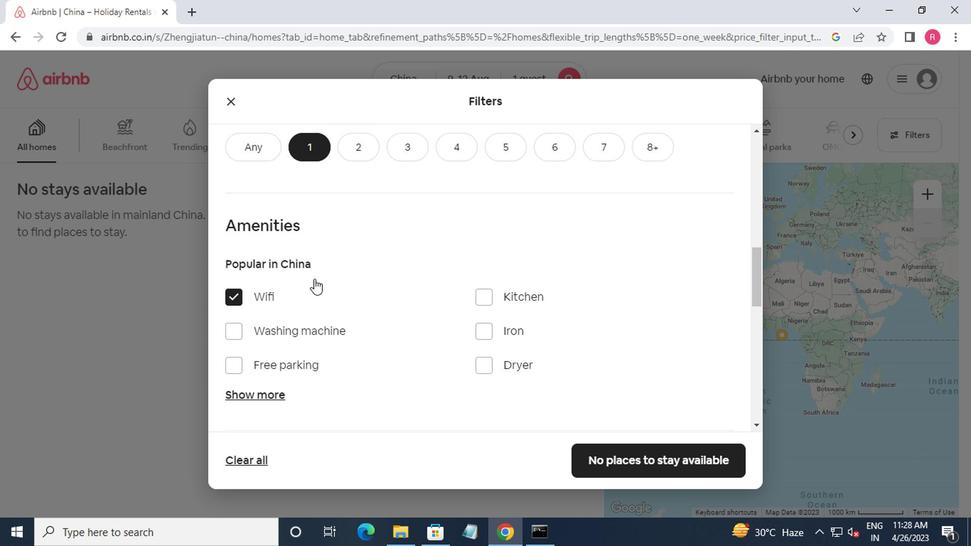
Action: Mouse moved to (320, 277)
Screenshot: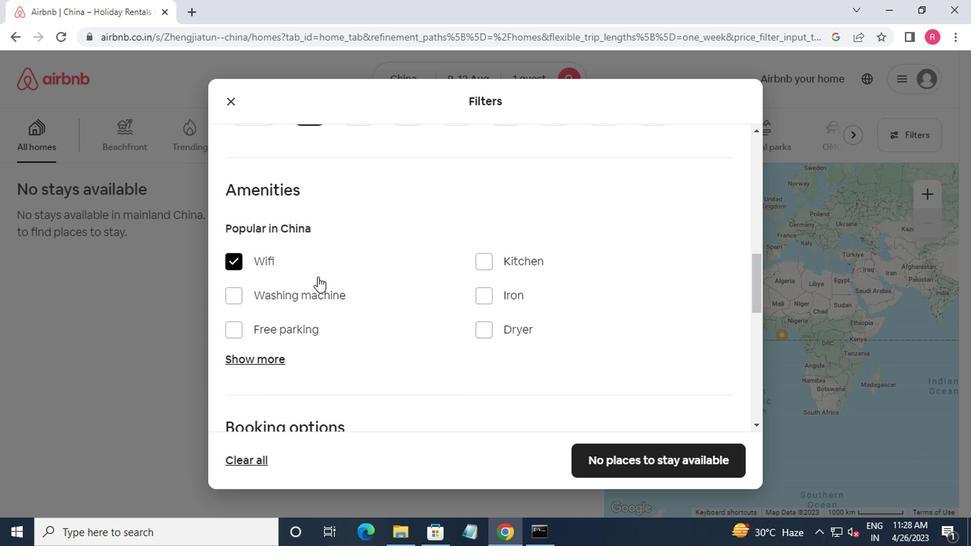 
Action: Mouse scrolled (320, 277) with delta (0, 0)
Screenshot: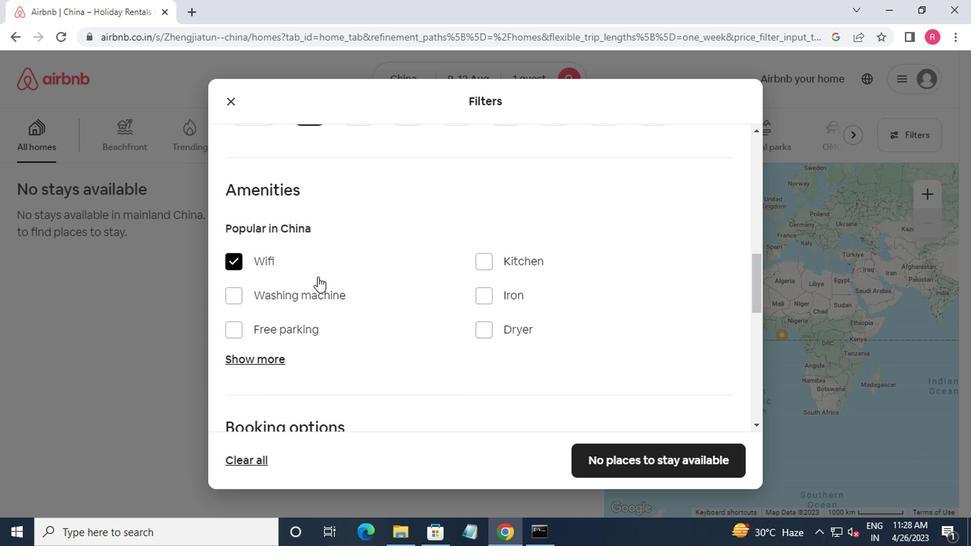 
Action: Mouse moved to (321, 277)
Screenshot: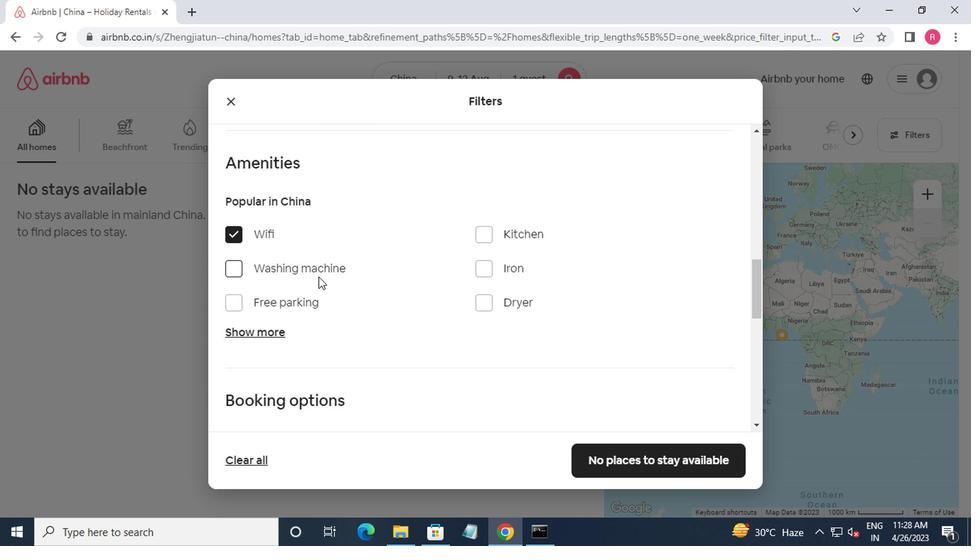 
Action: Mouse scrolled (321, 277) with delta (0, 0)
Screenshot: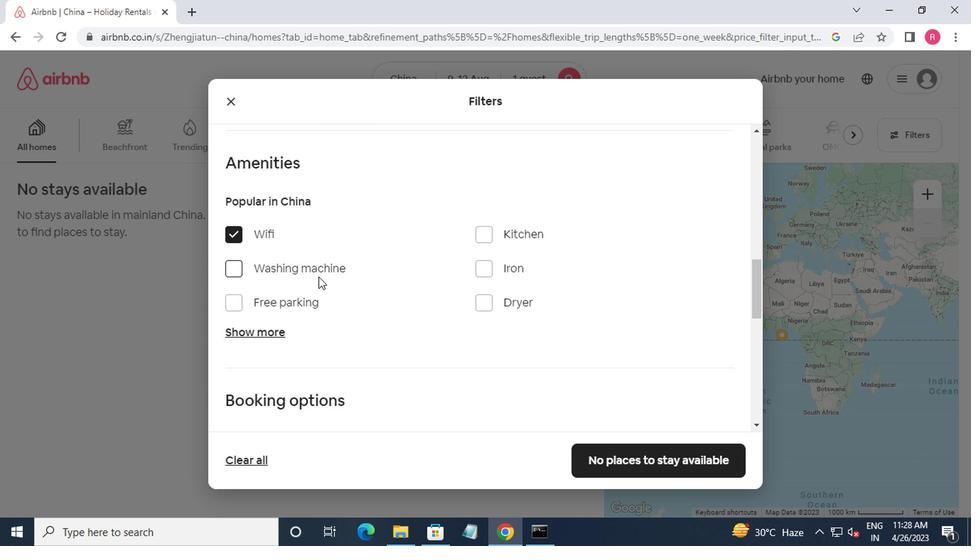 
Action: Mouse moved to (699, 281)
Screenshot: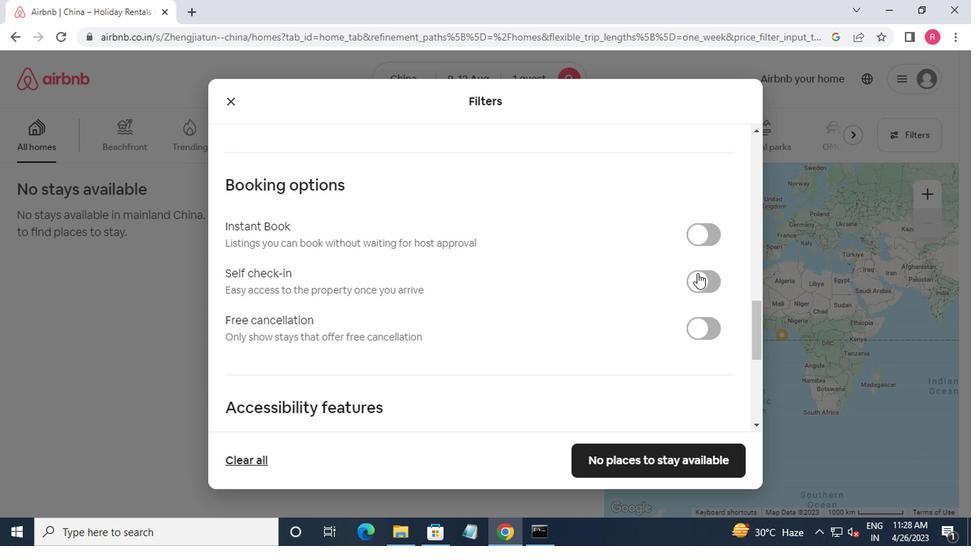 
Action: Mouse pressed left at (699, 281)
Screenshot: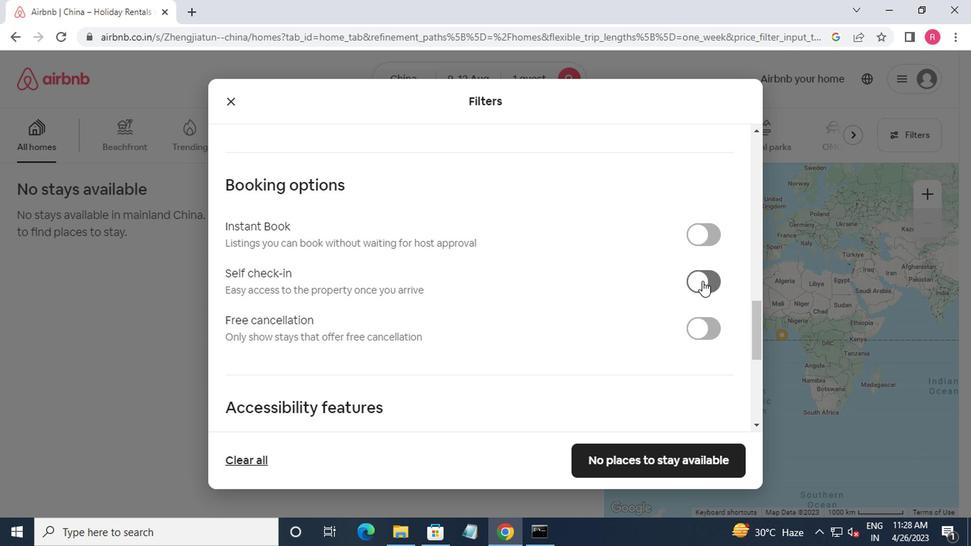 
Action: Mouse moved to (701, 285)
Screenshot: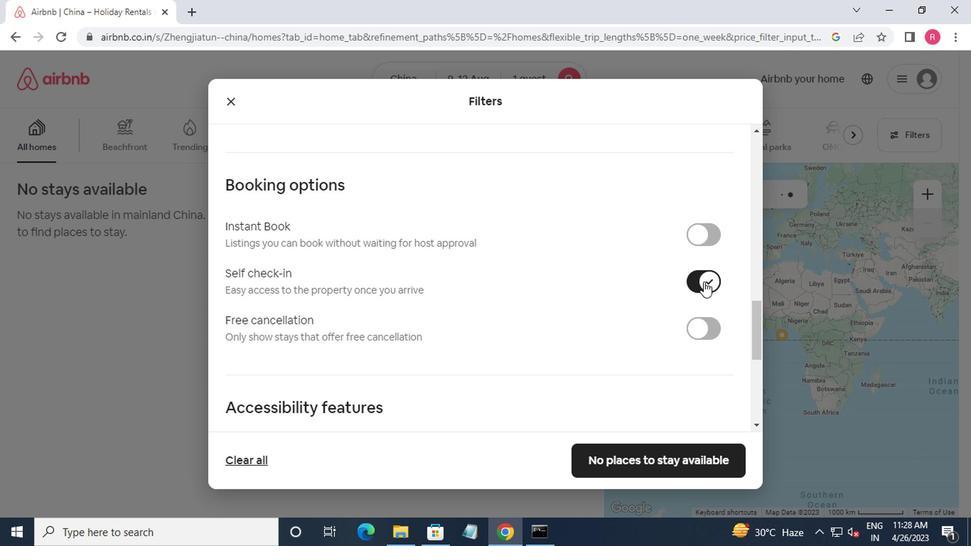 
Action: Mouse scrolled (701, 284) with delta (0, -1)
Screenshot: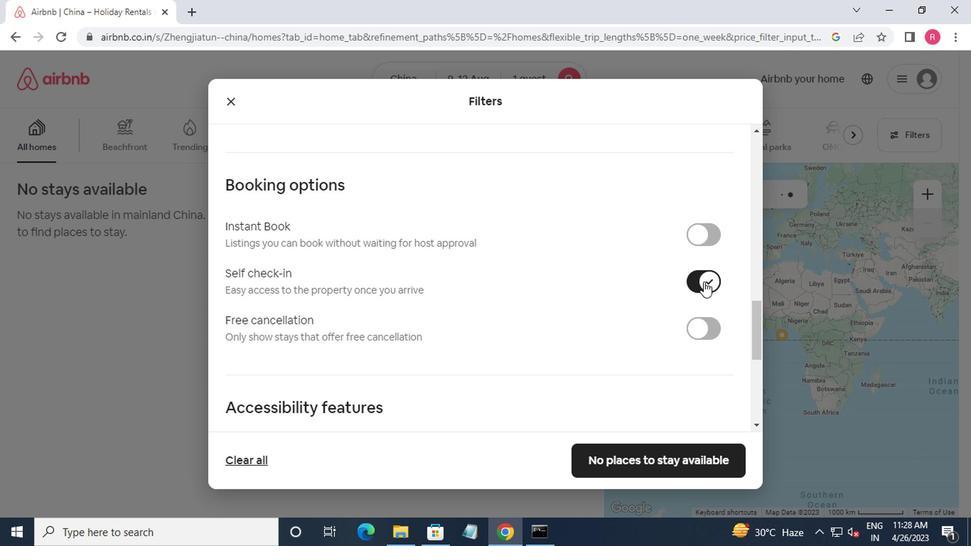 
Action: Mouse moved to (701, 287)
Screenshot: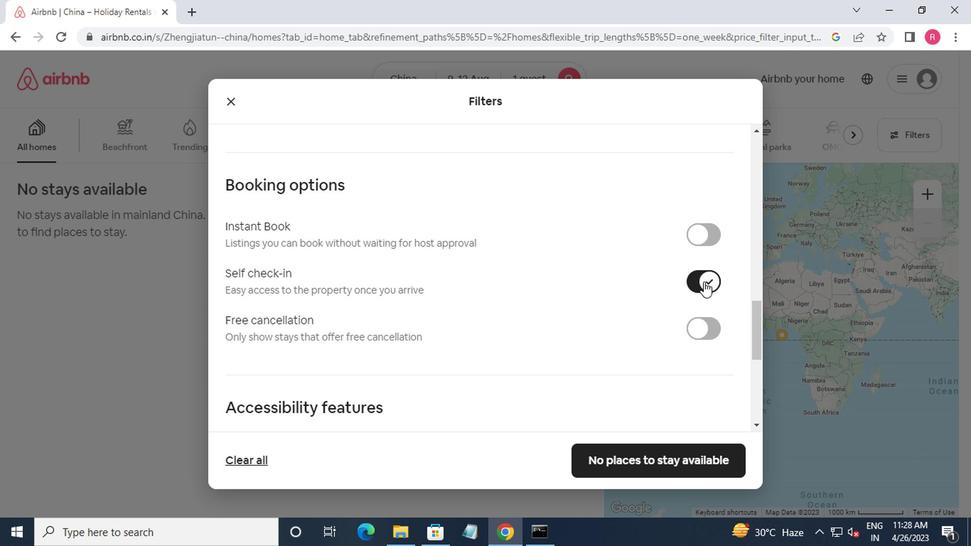 
Action: Mouse scrolled (701, 287) with delta (0, 0)
Screenshot: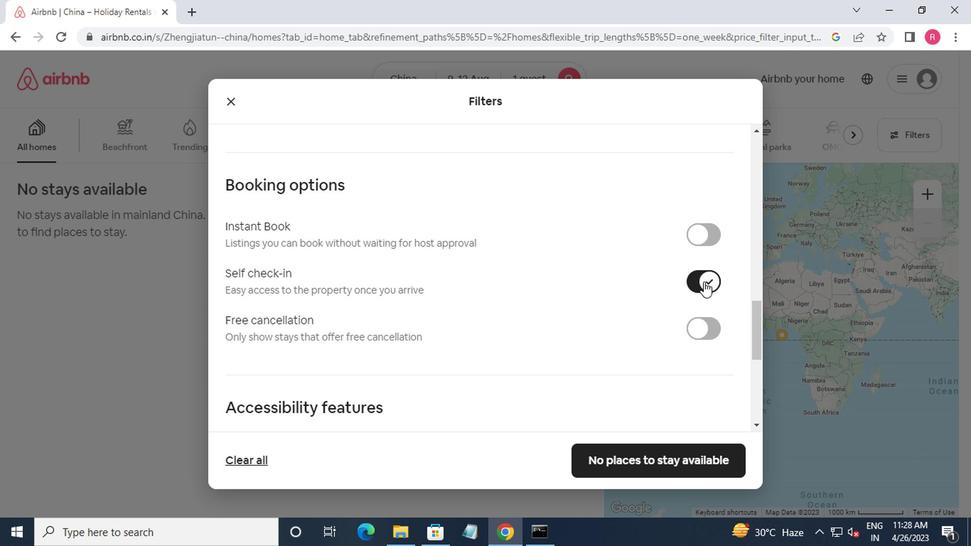 
Action: Mouse moved to (701, 290)
Screenshot: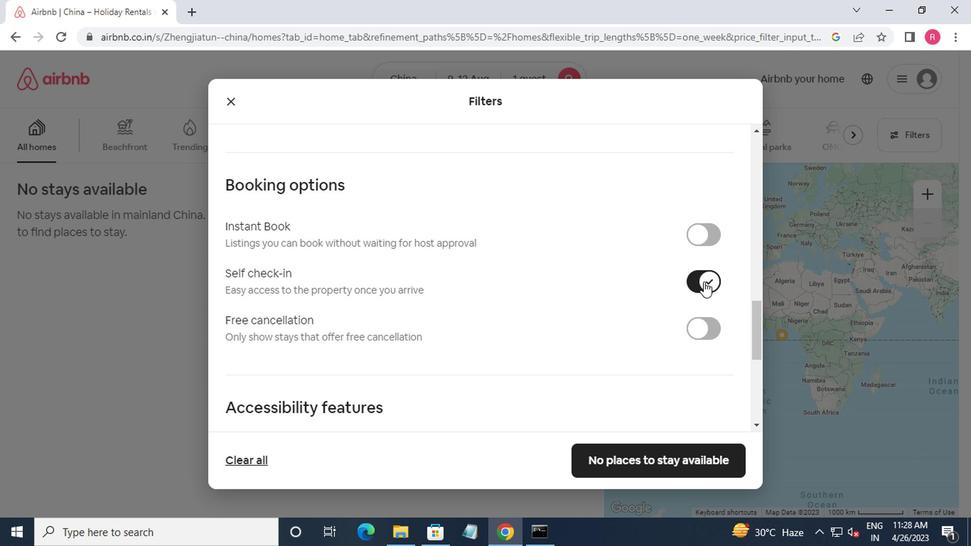 
Action: Mouse scrolled (701, 289) with delta (0, -1)
Screenshot: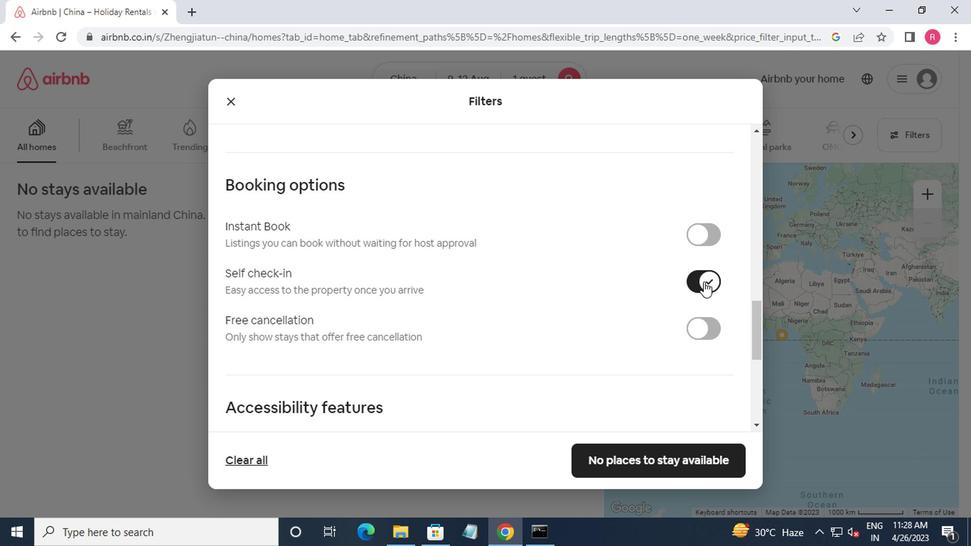 
Action: Mouse moved to (630, 437)
Screenshot: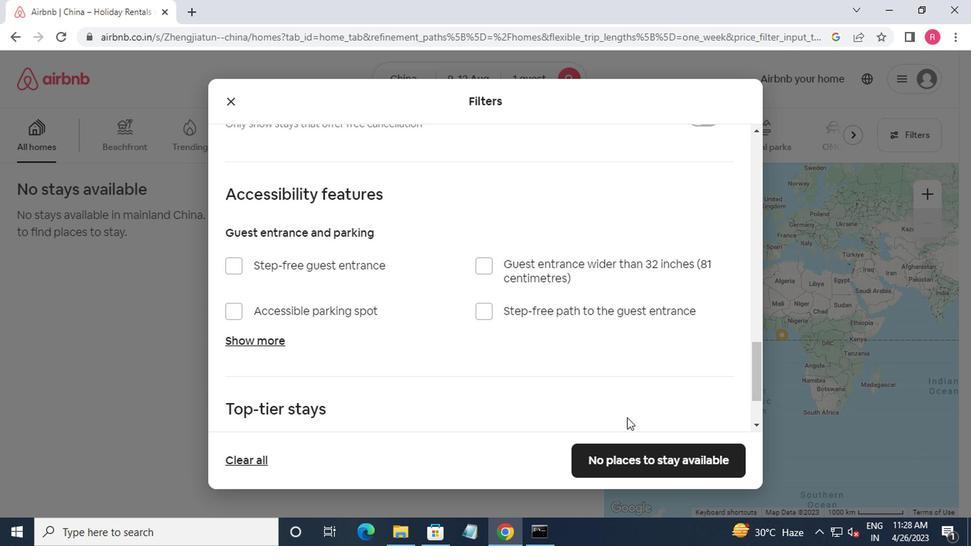 
Action: Mouse scrolled (630, 436) with delta (0, 0)
Screenshot: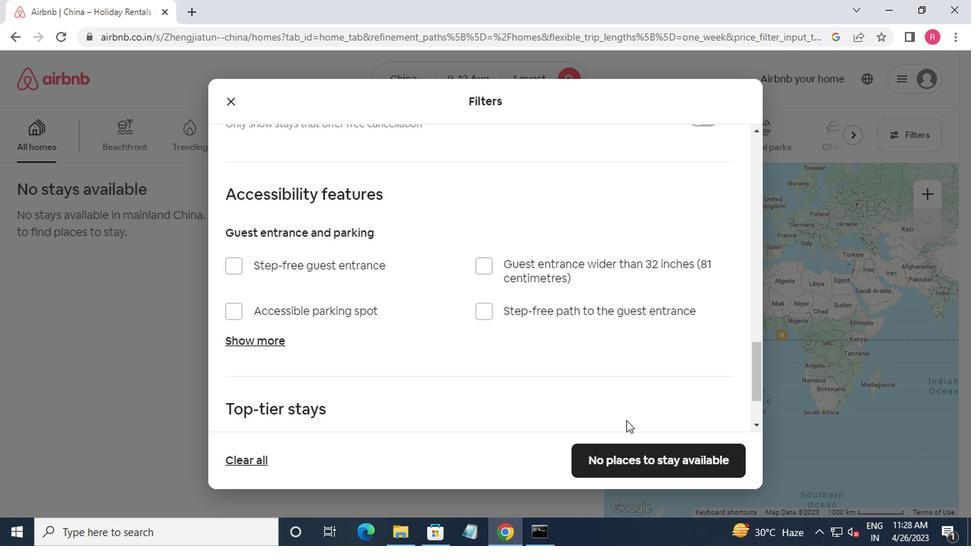 
Action: Mouse moved to (631, 437)
Screenshot: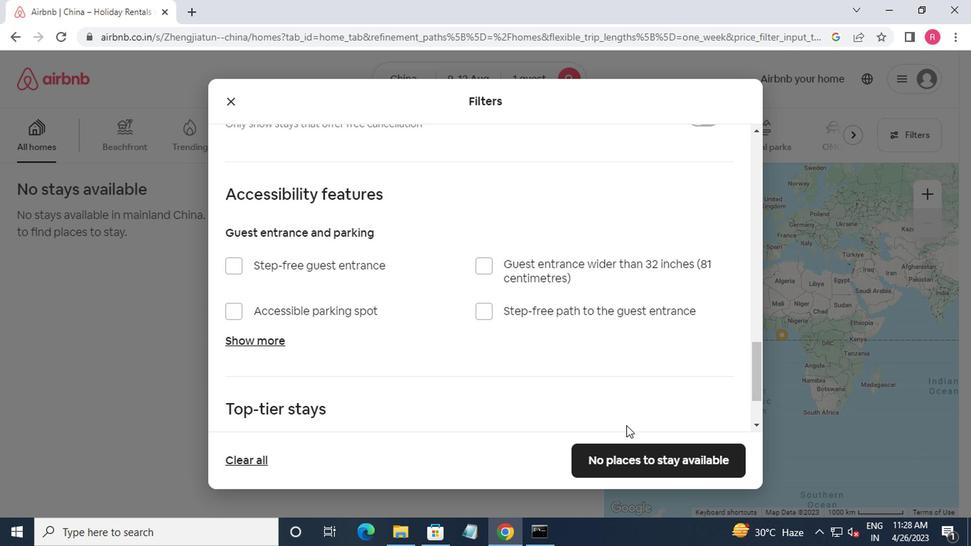 
Action: Mouse scrolled (631, 436) with delta (0, 0)
Screenshot: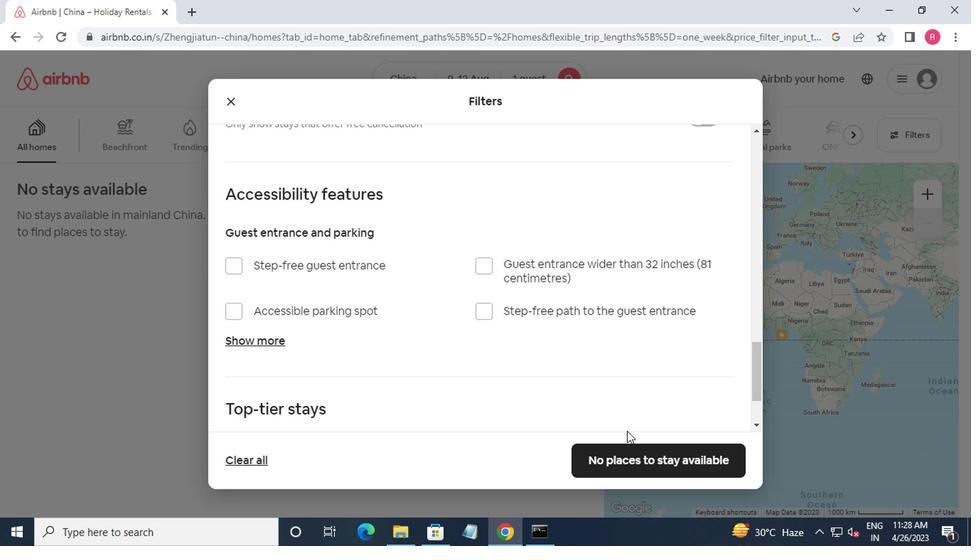 
Action: Mouse moved to (631, 461)
Screenshot: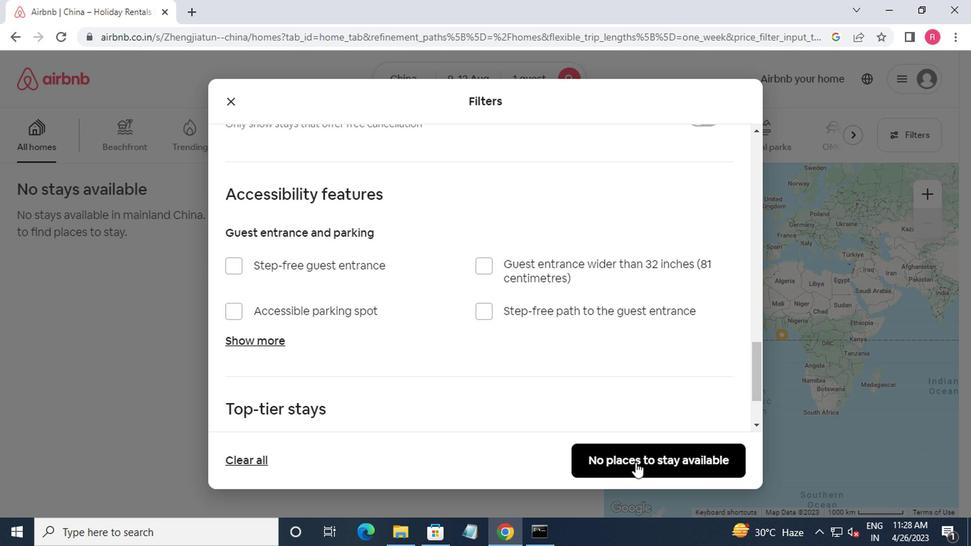 
Action: Mouse pressed left at (631, 461)
Screenshot: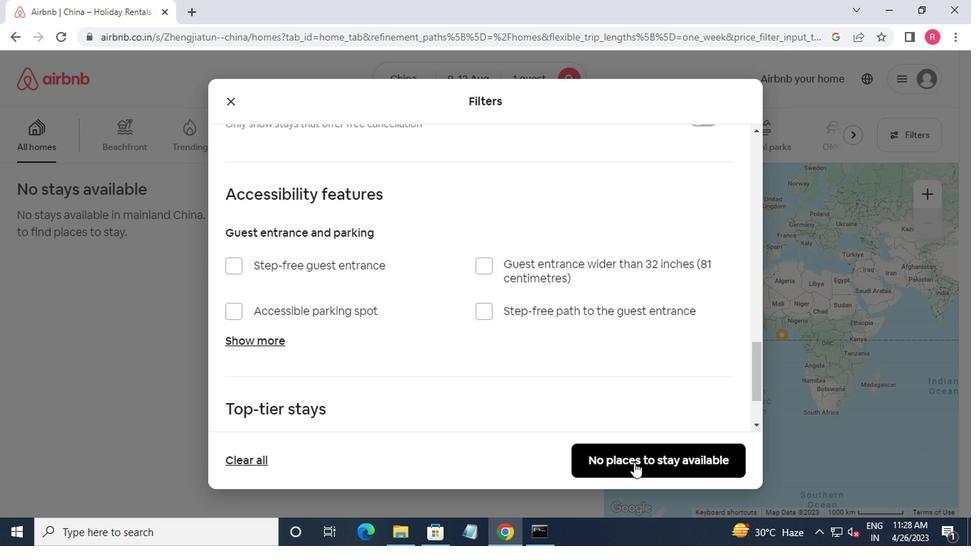 
Action: Mouse moved to (635, 451)
Screenshot: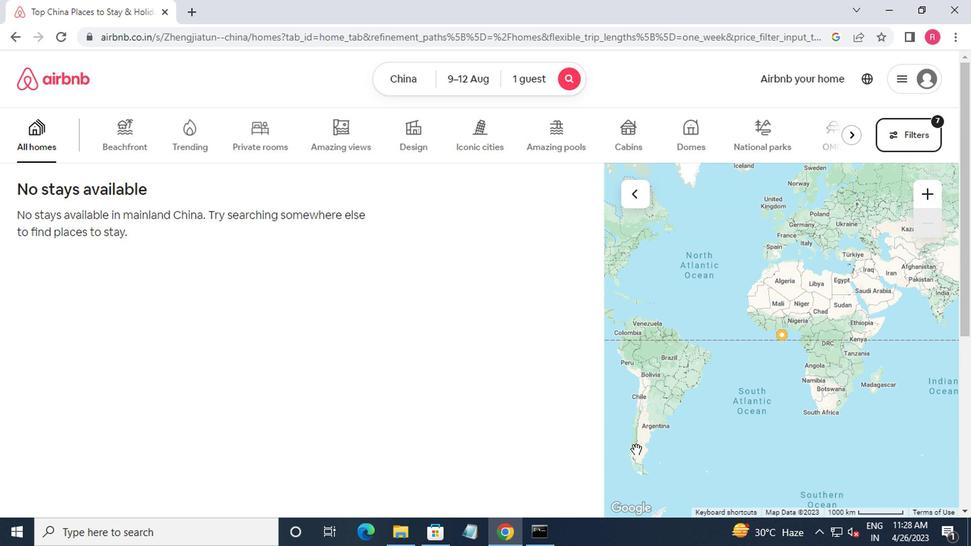 
